 Task: Open a blank google sheet and write heading  Product price data  Add product name:-  ' TOMS Shoe, UGG  Shoe, Wolverine Shoe, Z-Coil Shoe, Adidas shoe, Gucci T-shirt, Louis Vuitton bag, Zara Shirt, H&M jeans, Chanel perfume. ' in December Last week sales are  5000 to 5050. product price in between:-  5000 to 10000. Save page auditingSalesByCustomer
Action: Mouse moved to (318, 197)
Screenshot: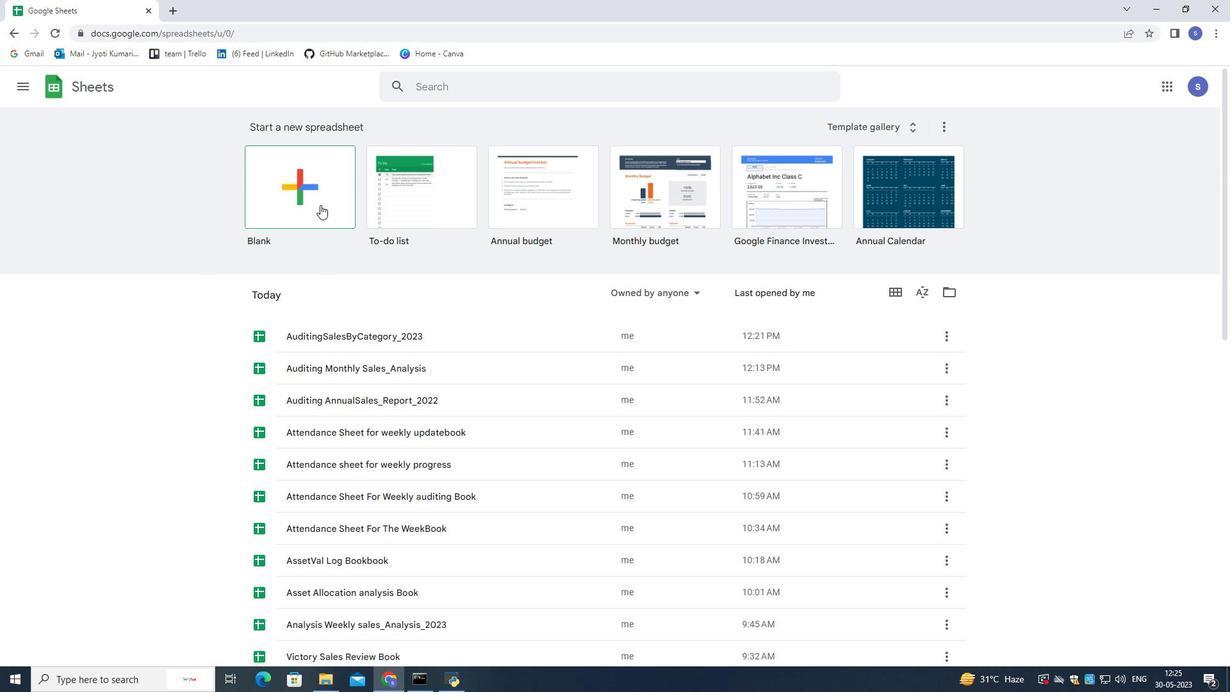 
Action: Mouse pressed left at (318, 197)
Screenshot: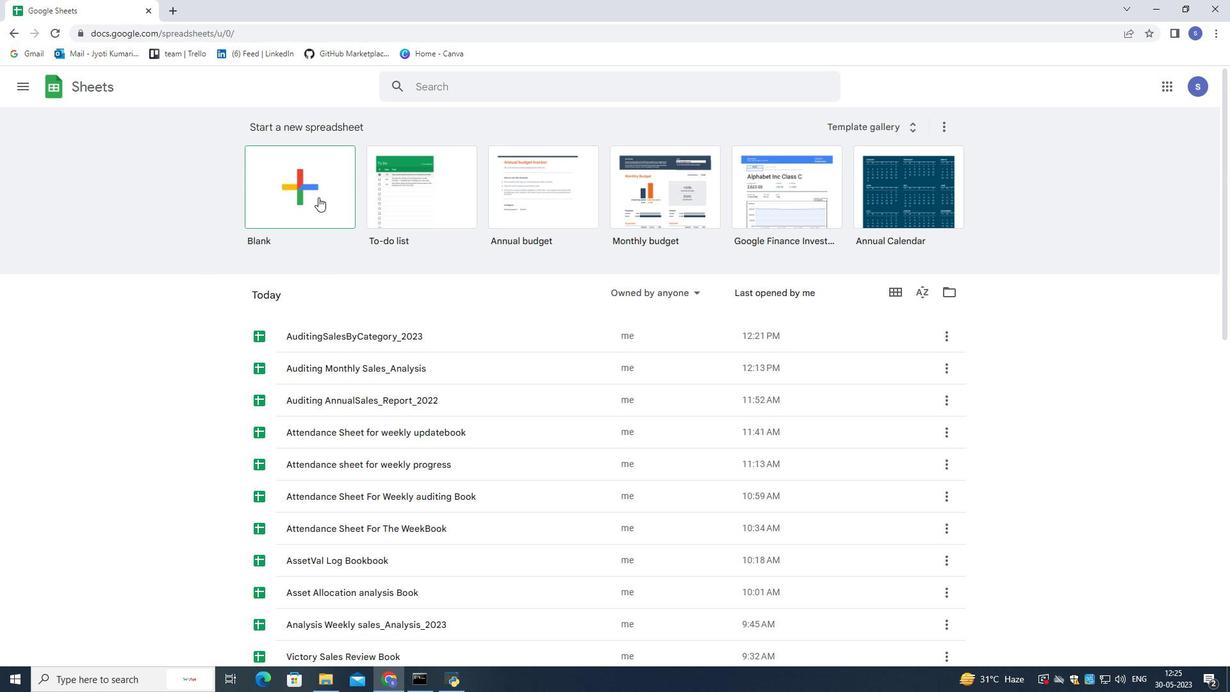 
Action: Mouse moved to (224, 280)
Screenshot: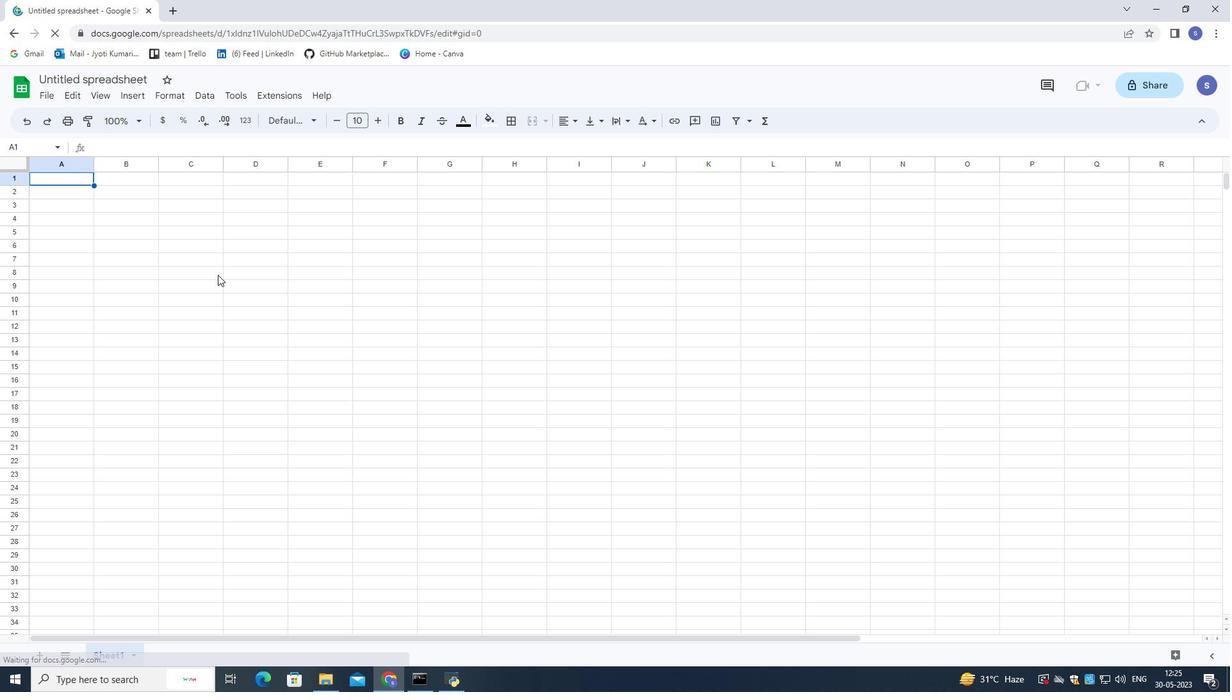 
Action: Key pressed <Key.shift>Product<Key.space><Key.shift>price<Key.space><Key.shift>data<Key.enter>
Screenshot: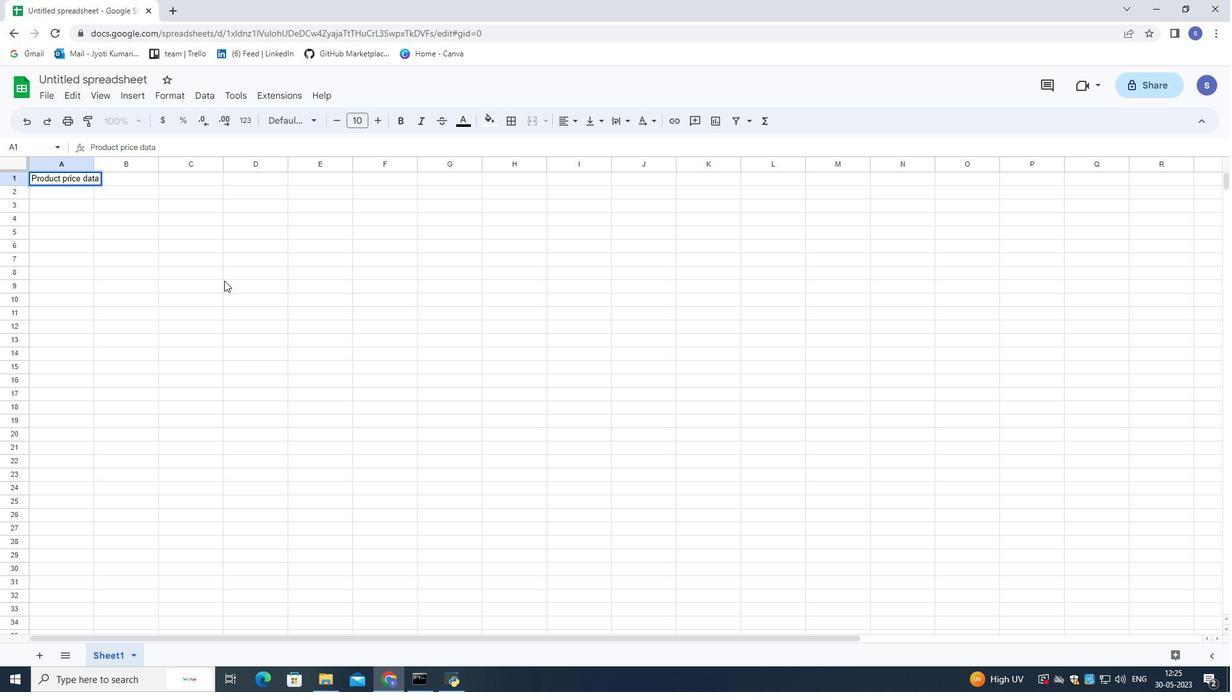 
Action: Mouse moved to (141, 224)
Screenshot: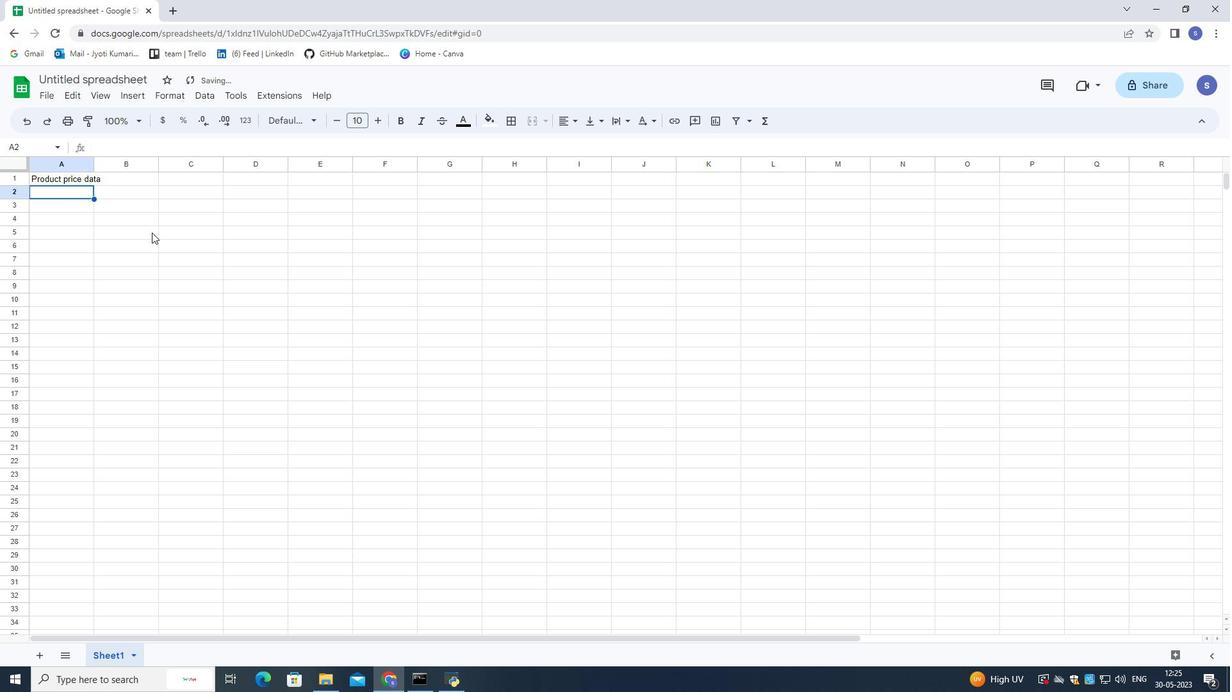 
Action: Key pressed <Key.shift><Key.shift>Name<Key.down>
Screenshot: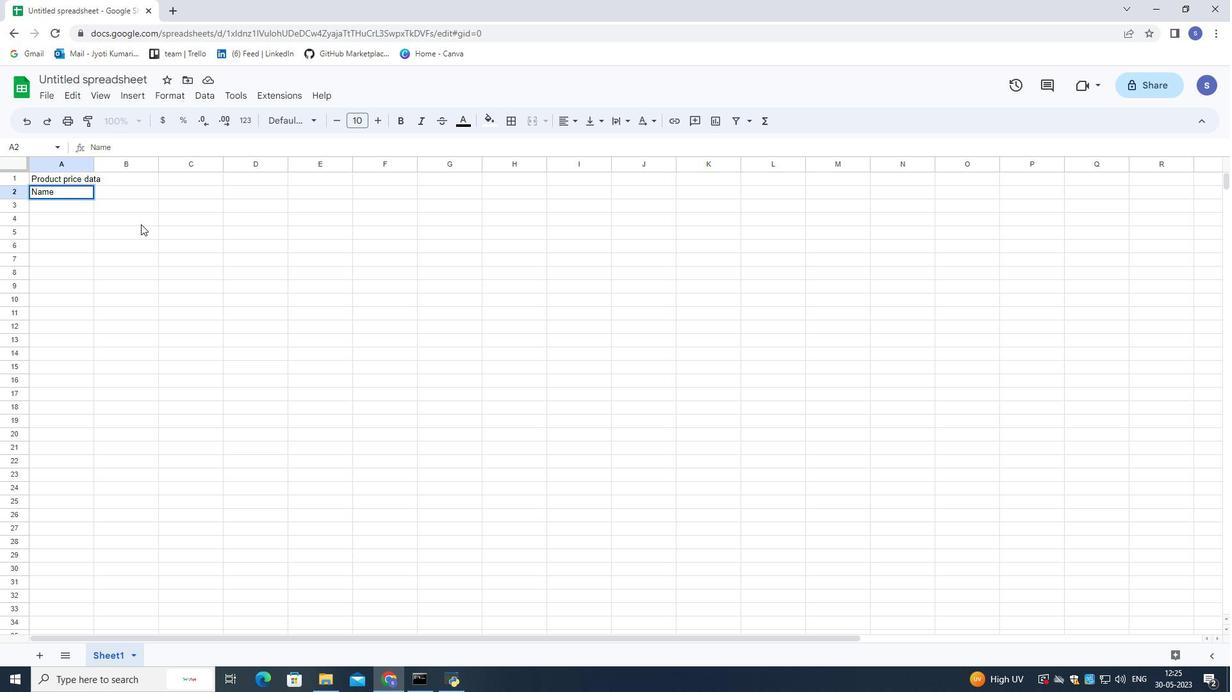 
Action: Mouse moved to (755, 215)
Screenshot: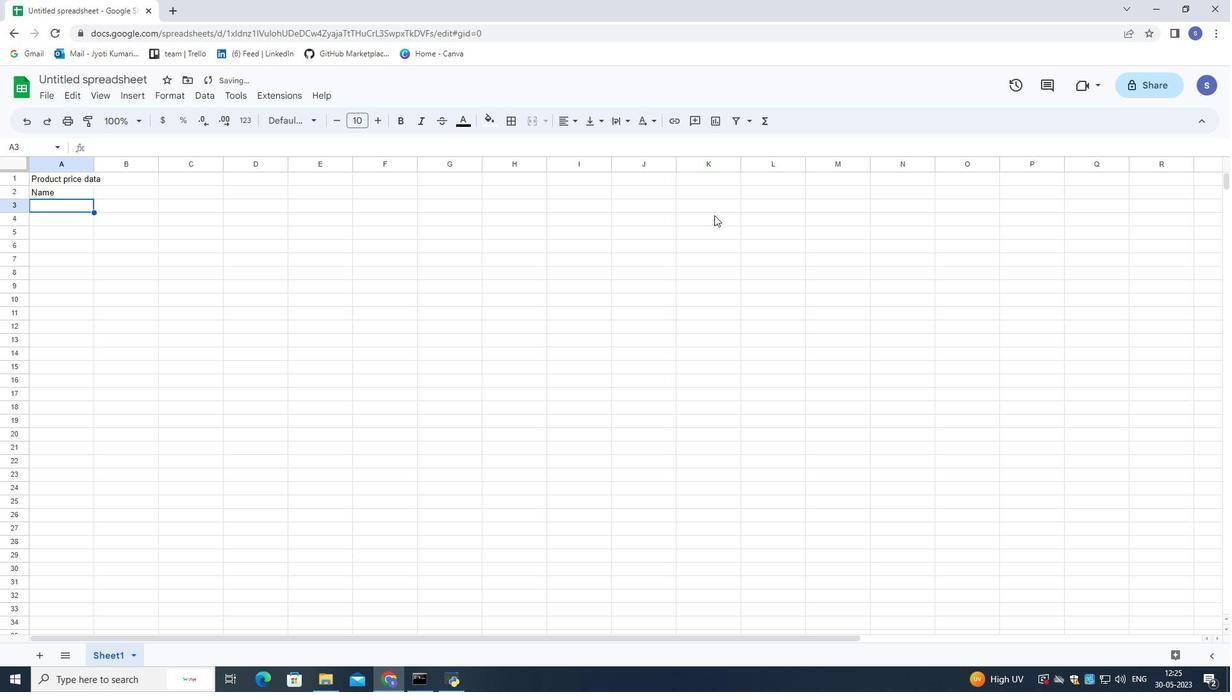 
Action: Key pressed <Key.shift>TOMS<Key.space><Key.shift>Shoe<Key.down><Key.shift><Key.shift><Key.shift><Key.shift><Key.shift><Key.shift><Key.shift><Key.shift>UGG<Key.space><Key.shift>Shoe<Key.down><Key.shift>Wolverine<Key.space><Key.shift>Shoe<Key.down><Key.shift><Key.shift><Key.shift><Key.shift><Key.shift><Key.shift>Z-coil<Key.space><Key.shift>Shoe<Key.down><Key.shift><Key.shift><Key.shift><Key.shift>adidas<Key.space><Key.shift>Shoe<Key.down><Key.shift>Gucci<Key.space><Key.shift>T-<Key.shift>Shirt<Key.down><Key.shift>Louis<Key.space><Key.shift>Vuitton<Key.space><Key.shift>Bag<Key.down><Key.shift>Zara<Key.space><Key.shift>Shirt<Key.down><Key.shift>H&&<Key.backspace><Key.shift><Key.shift>M<Key.space>jeans<Key.down><Key.shift>Chanel<Key.space>
Screenshot: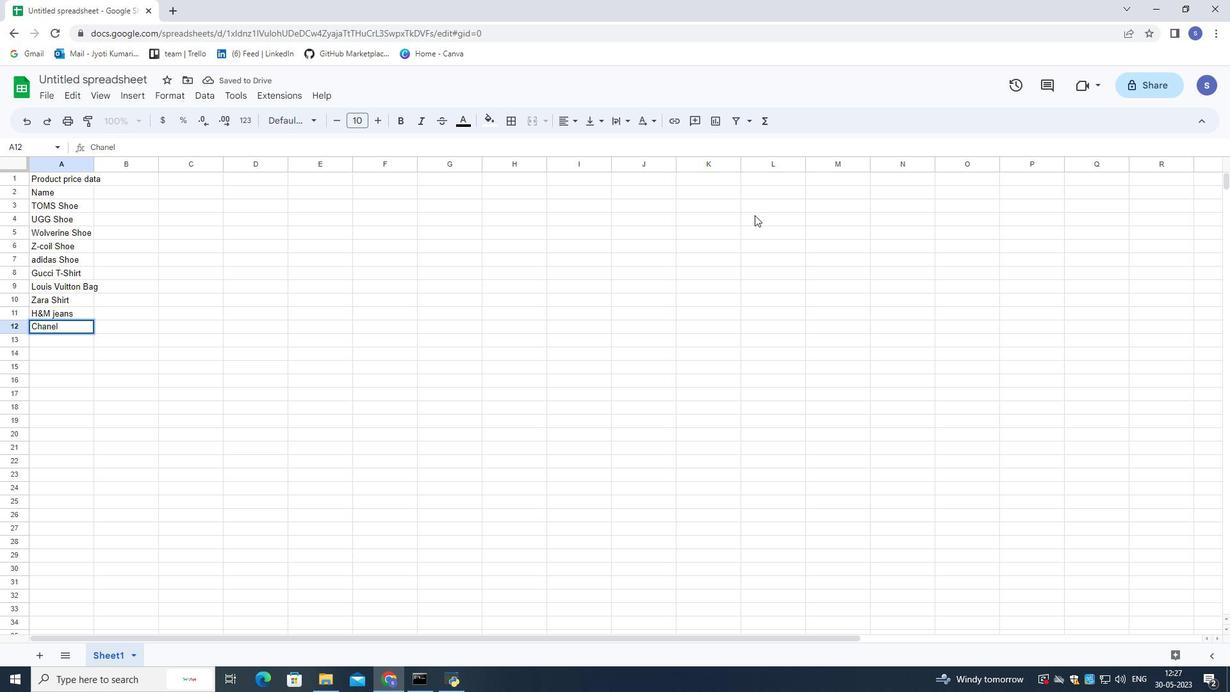 
Action: Mouse moved to (103, 321)
Screenshot: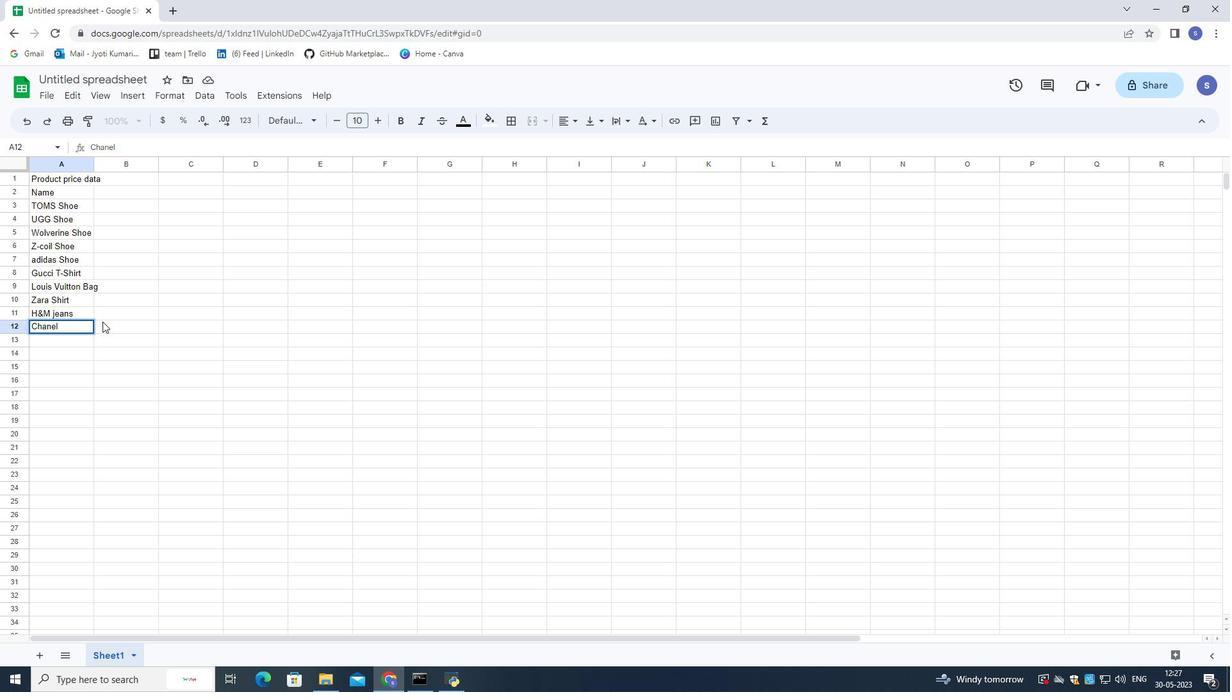 
Action: Key pressed <Key.shift>Perfume
Screenshot: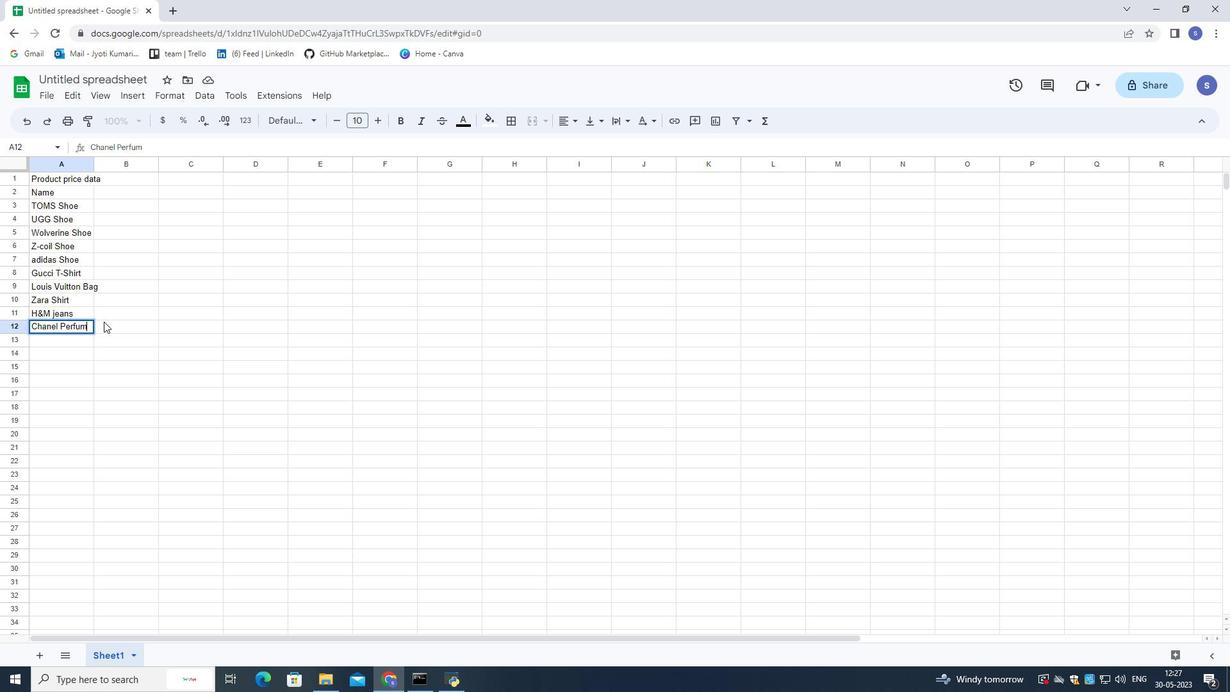 
Action: Mouse moved to (131, 194)
Screenshot: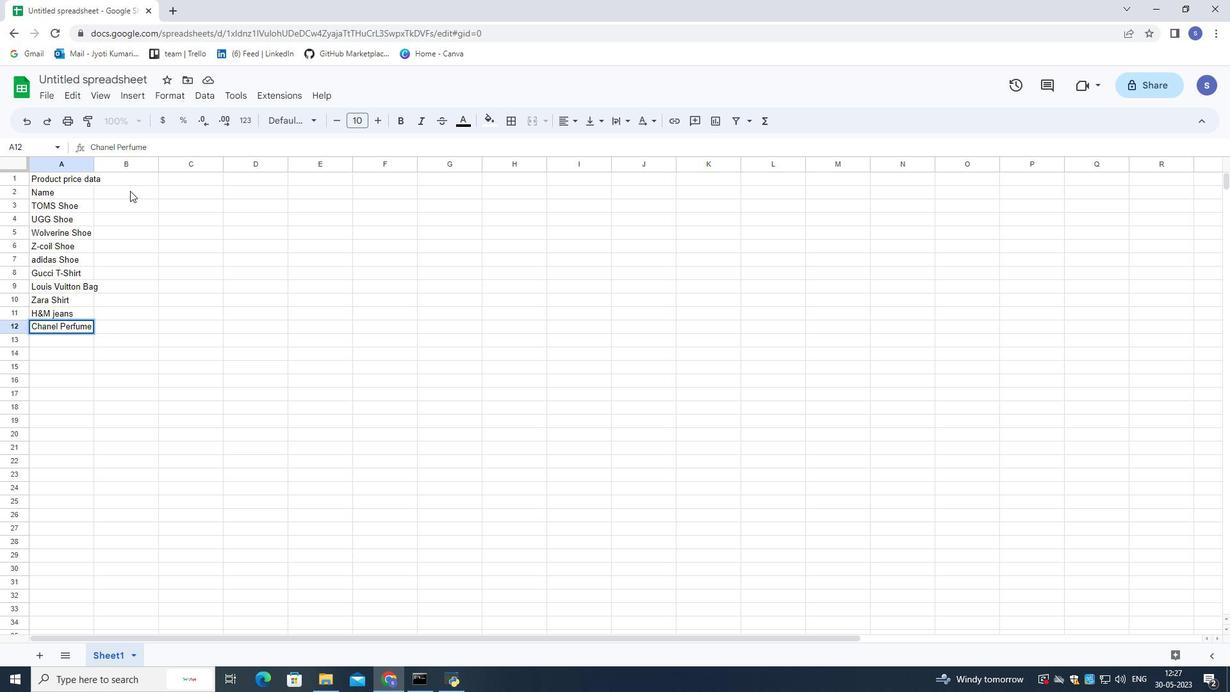
Action: Mouse pressed left at (131, 194)
Screenshot: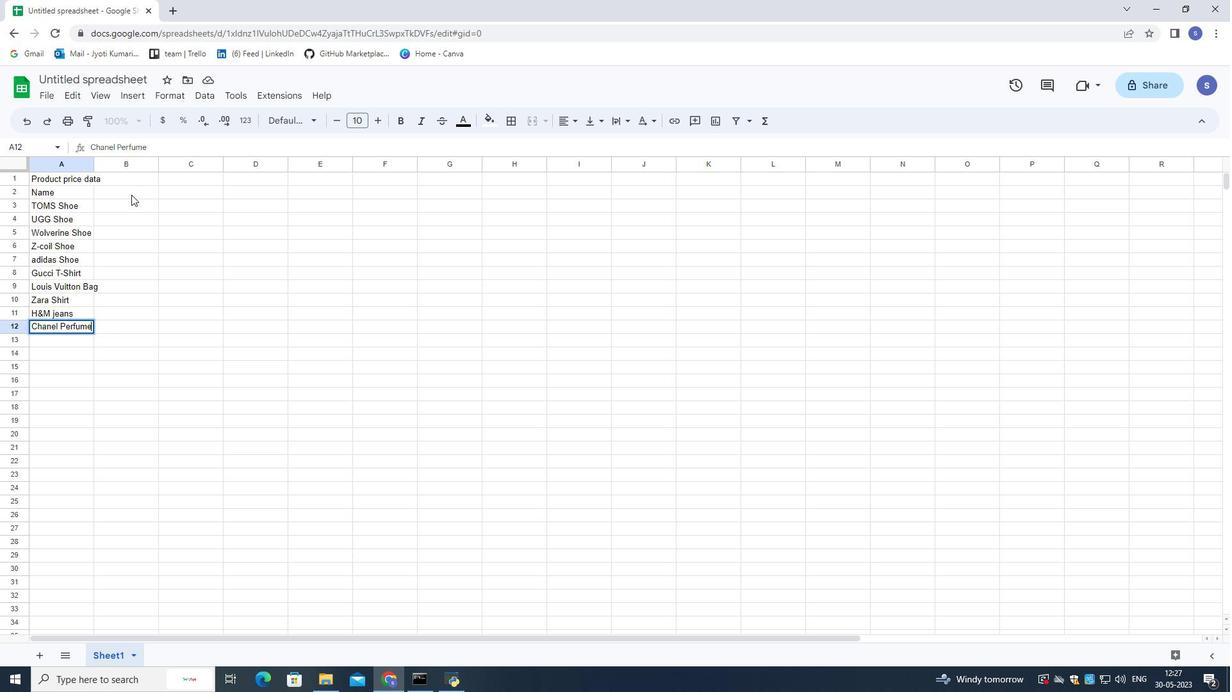 
Action: Mouse moved to (146, 193)
Screenshot: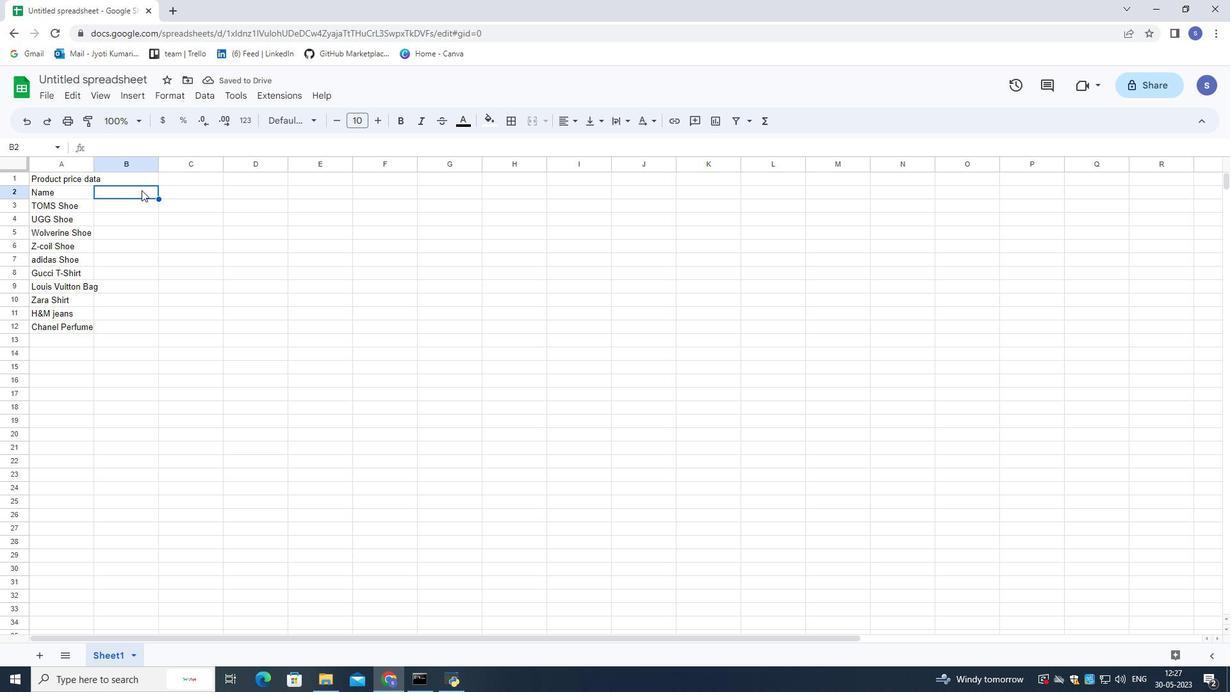 
Action: Key pressed <Key.shift><Key.shift><Key.shift><Key.shift><Key.shift><Key.shift><Key.shift><Key.shift><Key.shift><Key.shift><Key.shift><Key.shift><Key.shift><Key.shift><Key.shift><Key.shift><Key.shift><Key.shift><Key.shift><Key.shift><Key.shift><Key.shift><Key.shift><Key.shift><Key.shift><Key.shift>December<Key.space><Key.shift>Last<Key.space><Key.shift>Week<Key.space><Key.shift>Sales
Screenshot: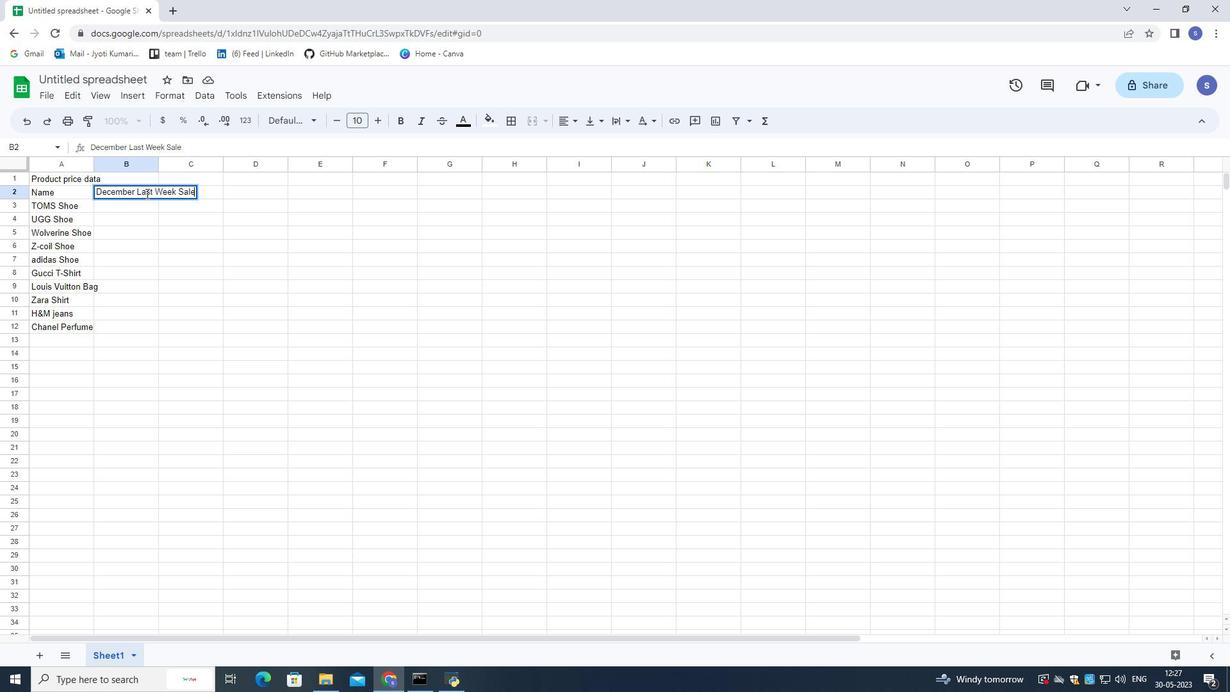 
Action: Mouse moved to (158, 163)
Screenshot: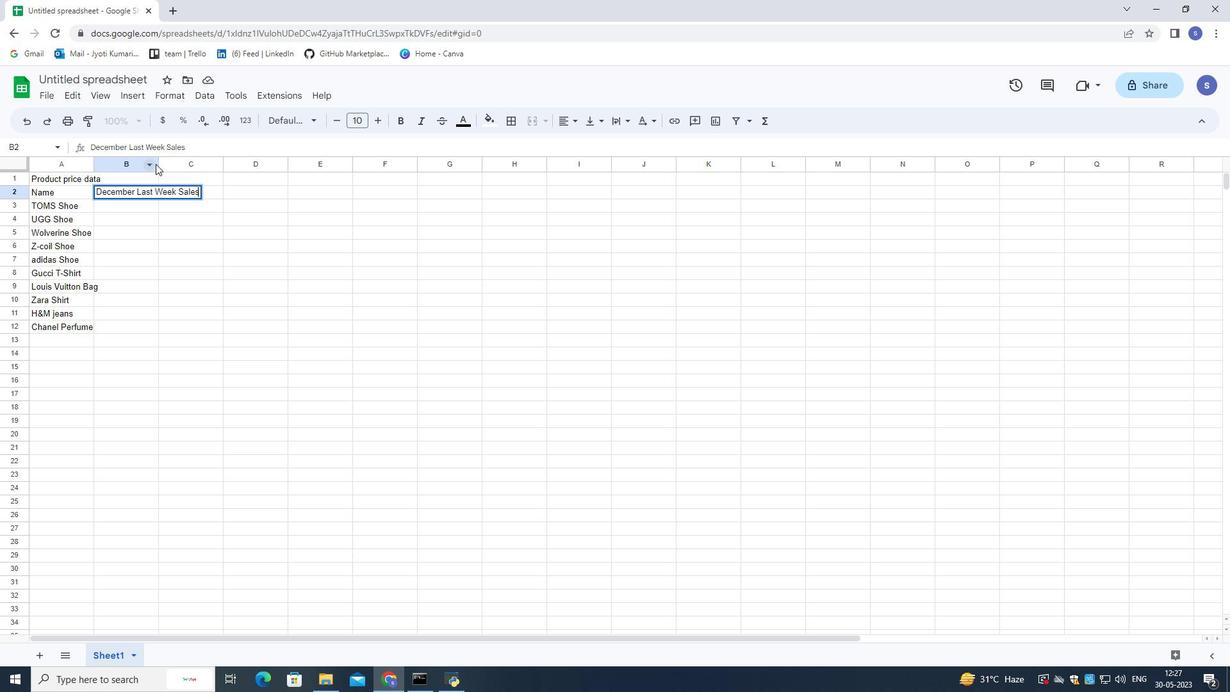 
Action: Mouse pressed left at (158, 163)
Screenshot: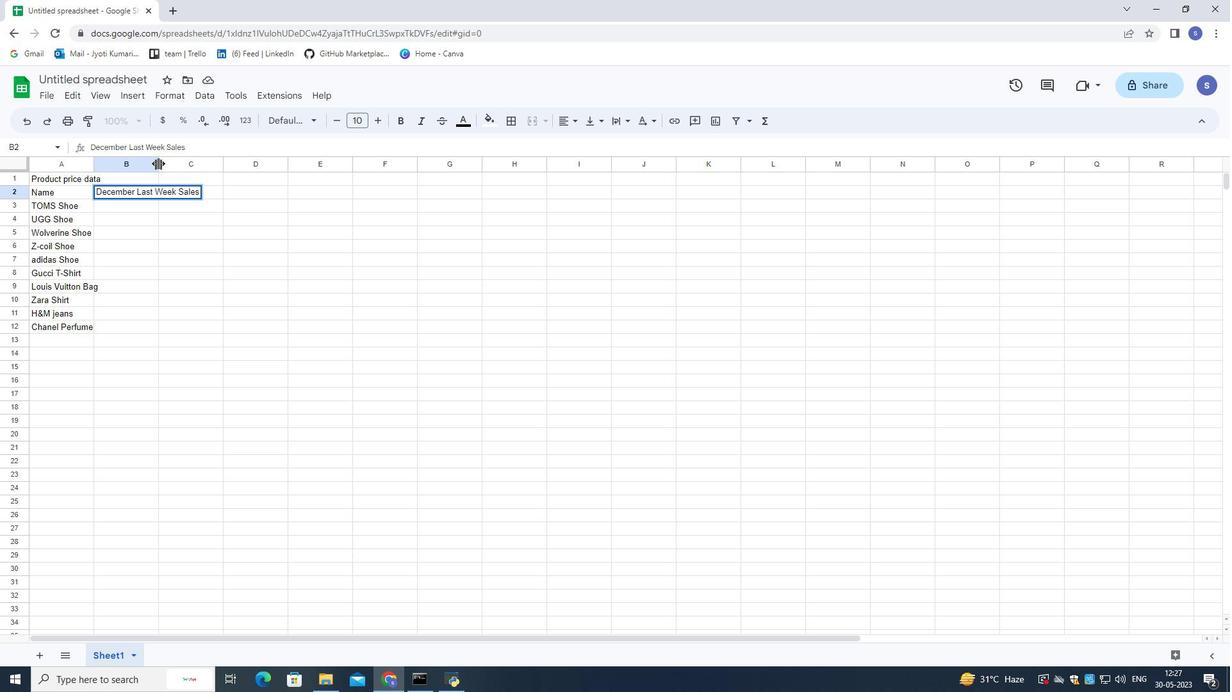 
Action: Mouse moved to (155, 205)
Screenshot: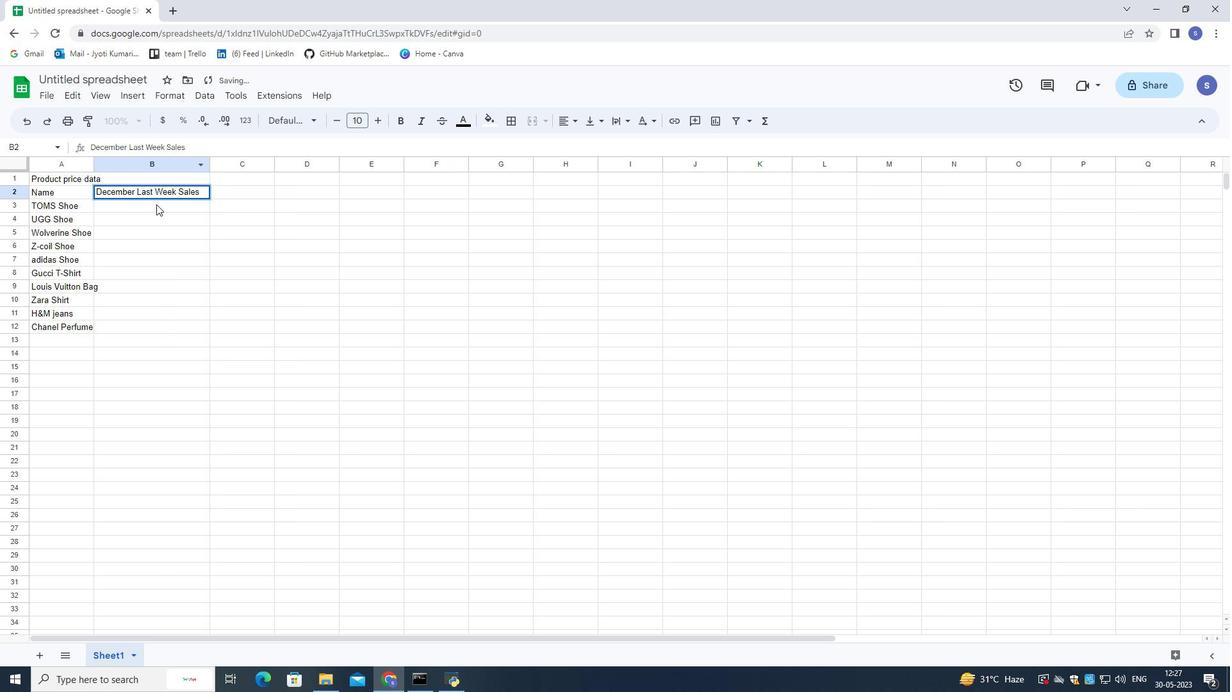 
Action: Mouse pressed left at (155, 205)
Screenshot: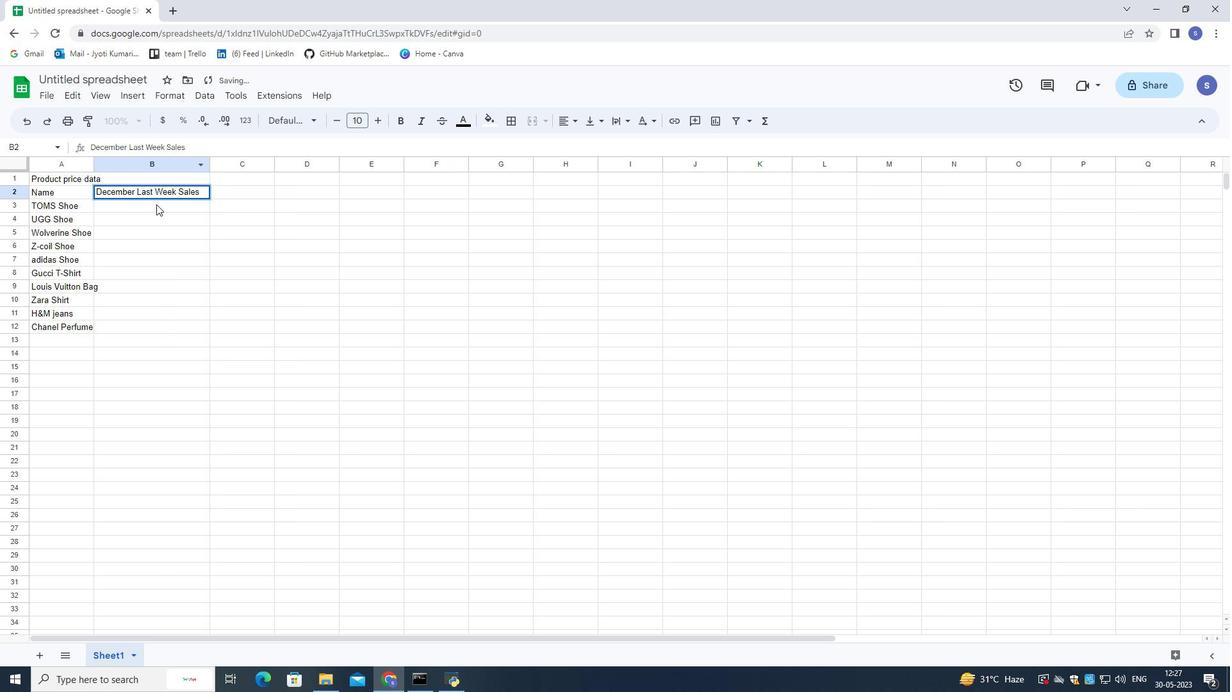 
Action: Mouse moved to (51, 164)
Screenshot: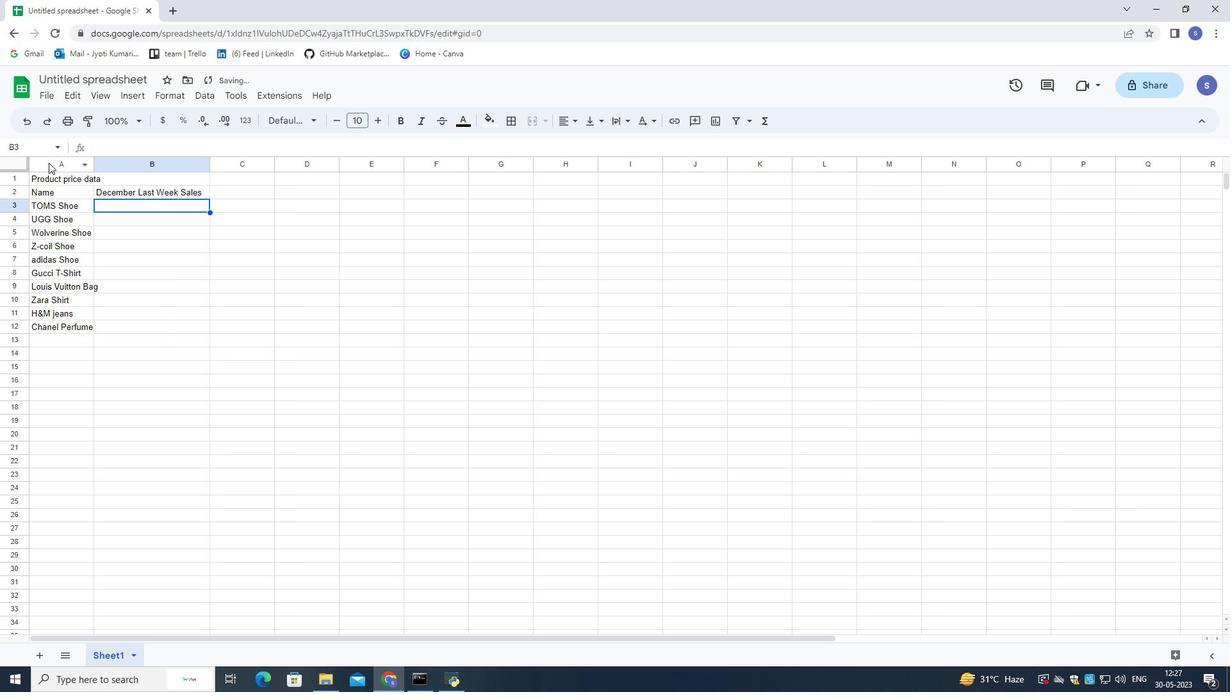 
Action: Mouse pressed left at (51, 164)
Screenshot: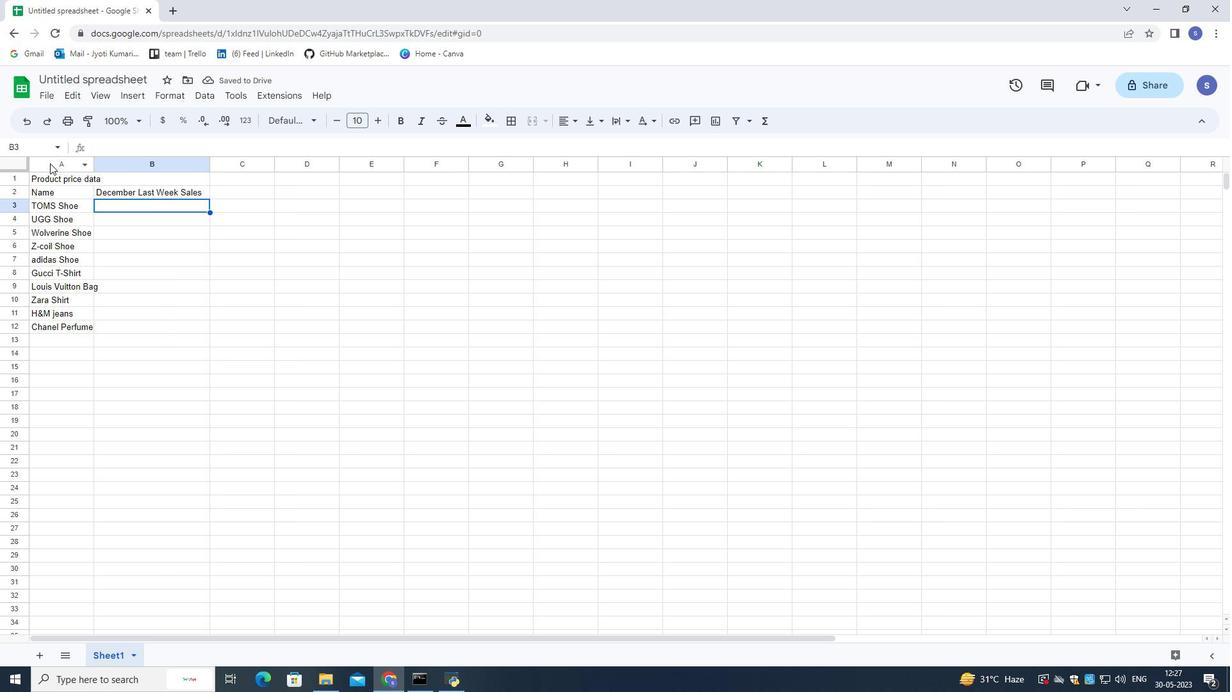 
Action: Mouse moved to (91, 161)
Screenshot: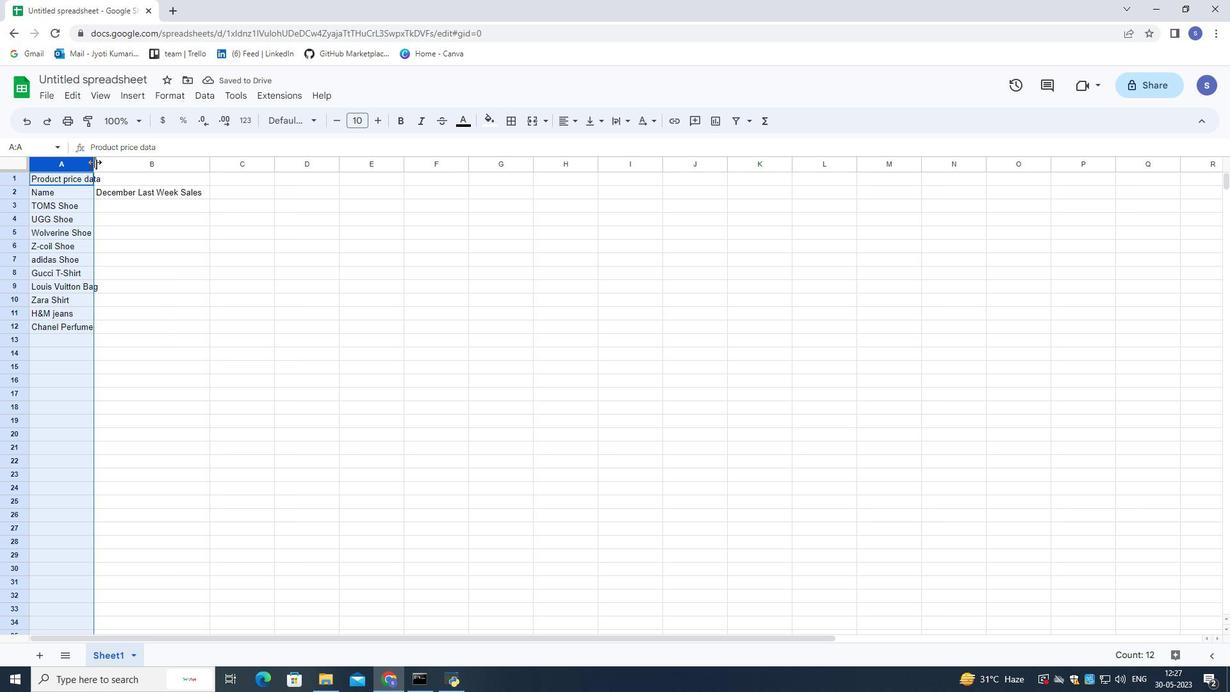 
Action: Mouse pressed left at (91, 161)
Screenshot: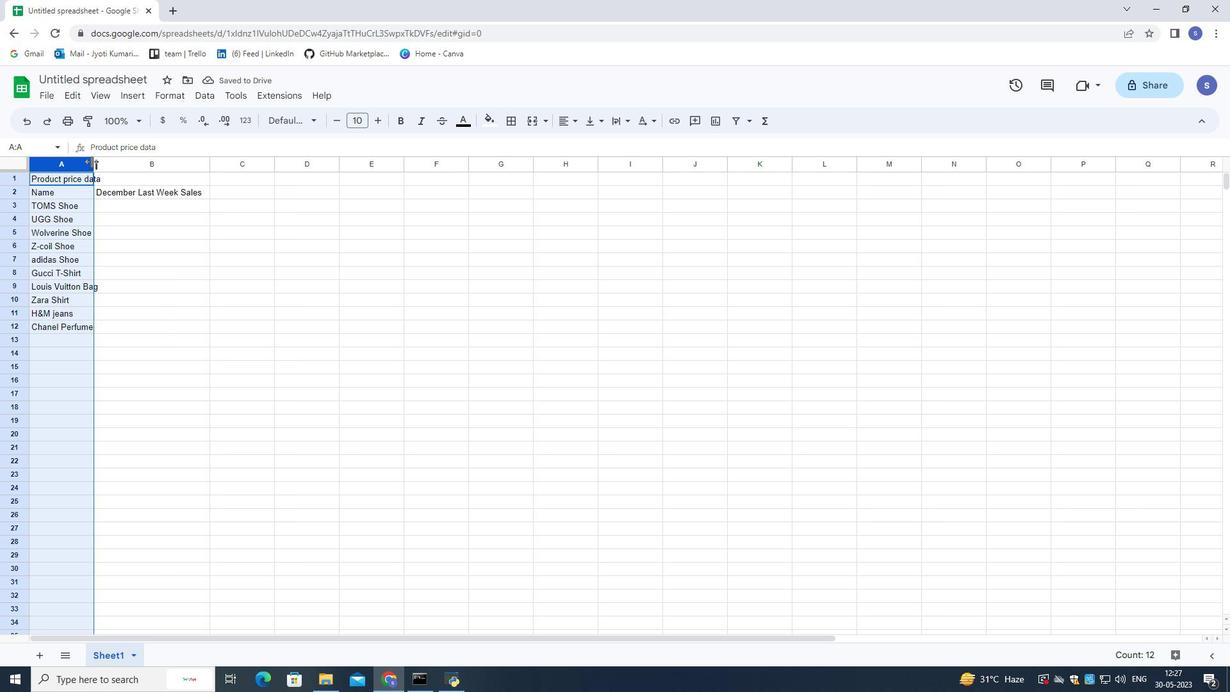 
Action: Mouse moved to (151, 201)
Screenshot: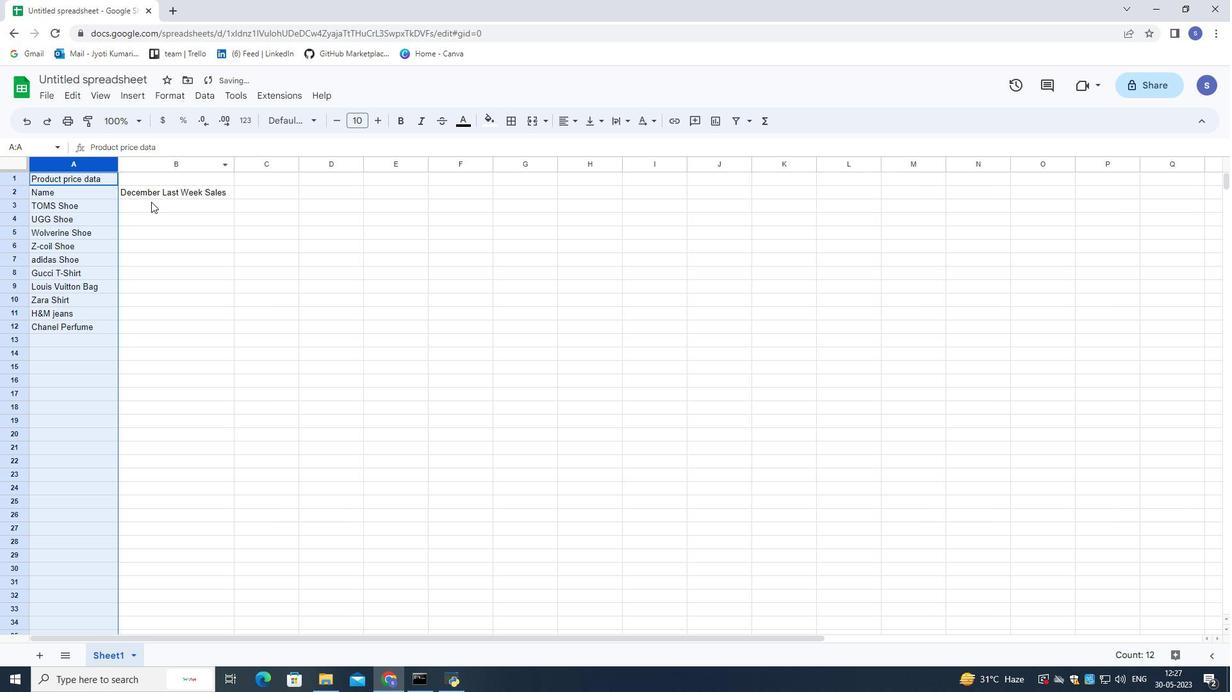 
Action: Mouse pressed left at (151, 201)
Screenshot: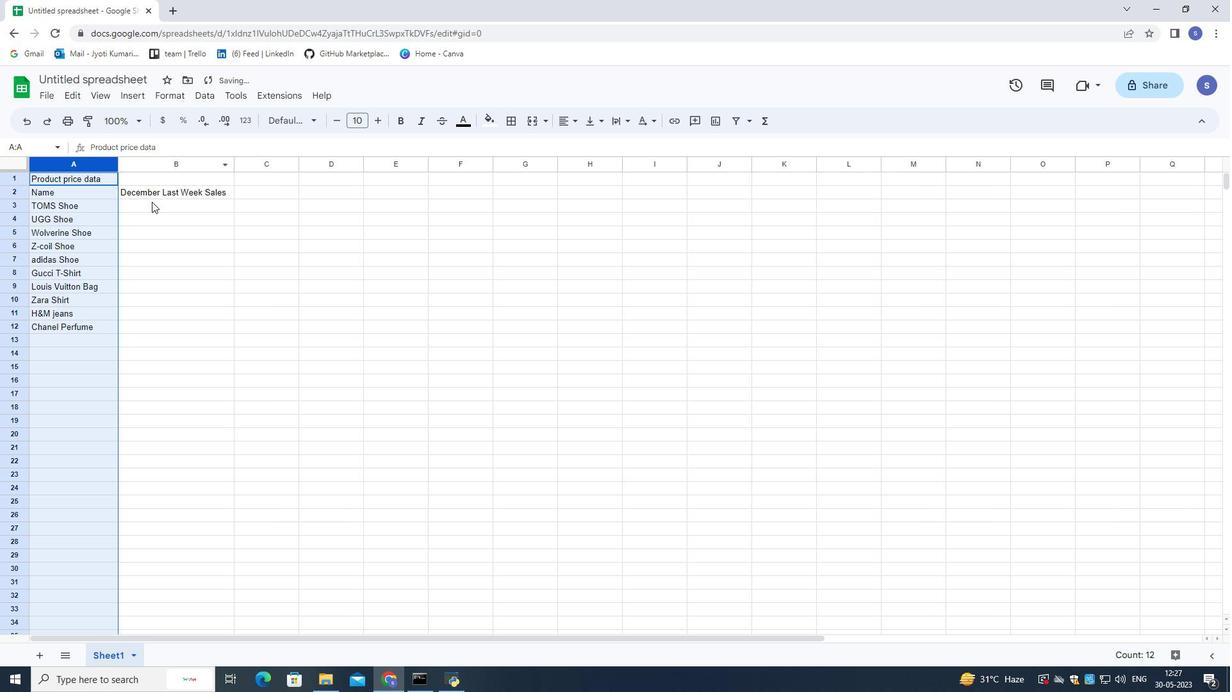 
Action: Mouse moved to (668, 364)
Screenshot: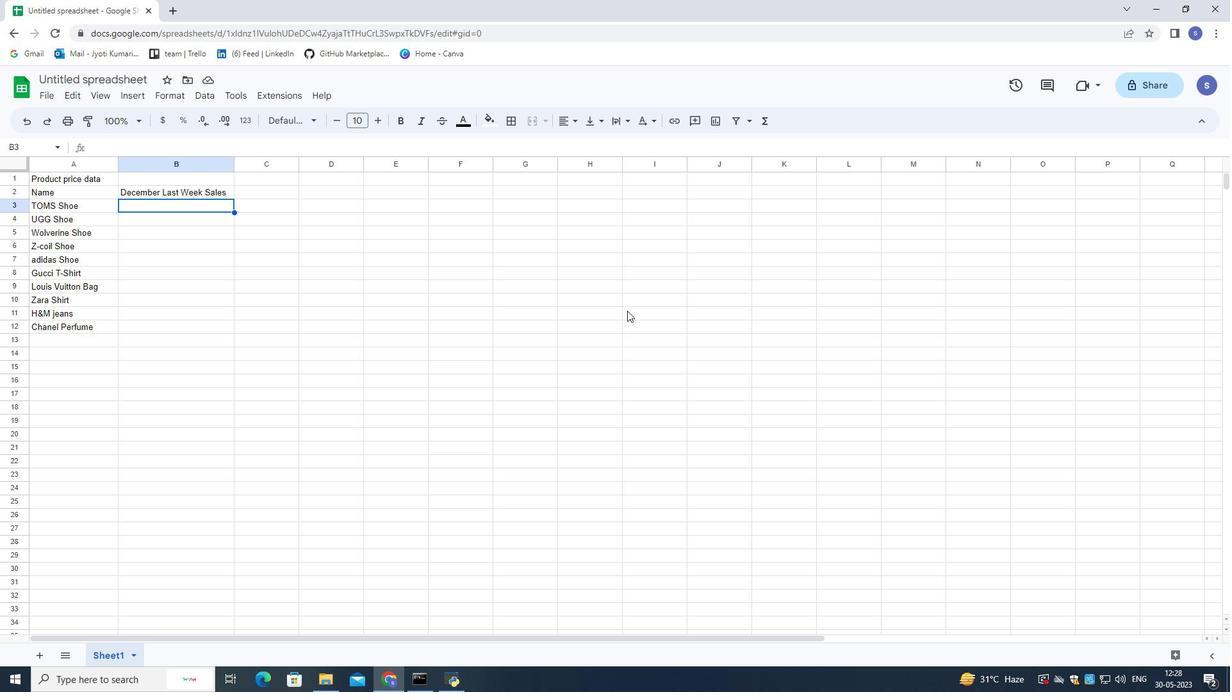 
Action: Key pressed 5000<Key.down>5010<Key.down>5020<Key.down>5030<Key.down>5040<Key.down>5050<Key.down>5012<Key.down>5026<Key.down>2<Key.backspace>5049<Key.down>5038<Key.down>
Screenshot: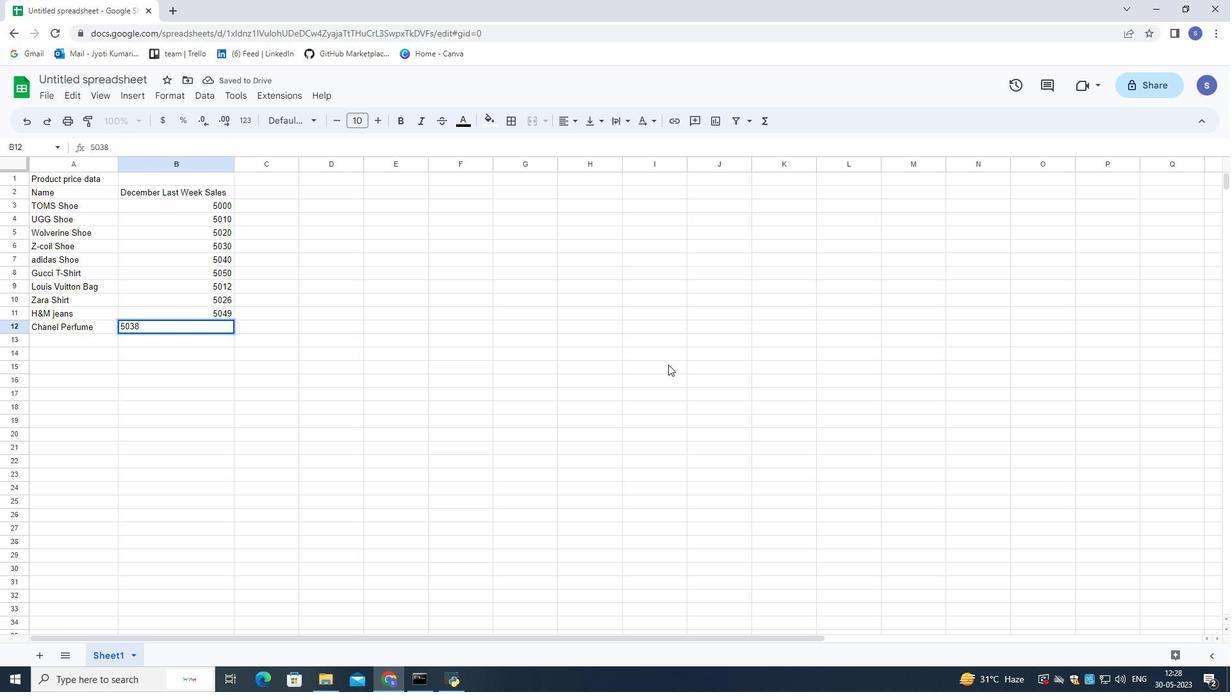 
Action: Mouse moved to (267, 189)
Screenshot: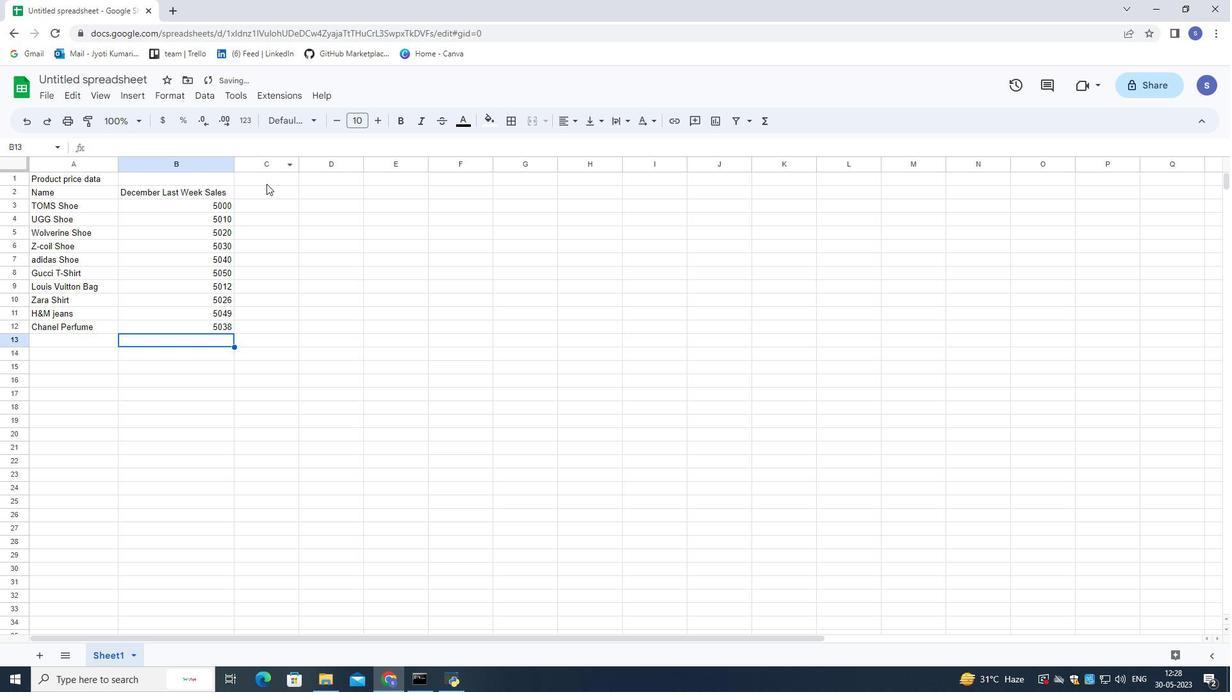 
Action: Mouse pressed left at (267, 189)
Screenshot: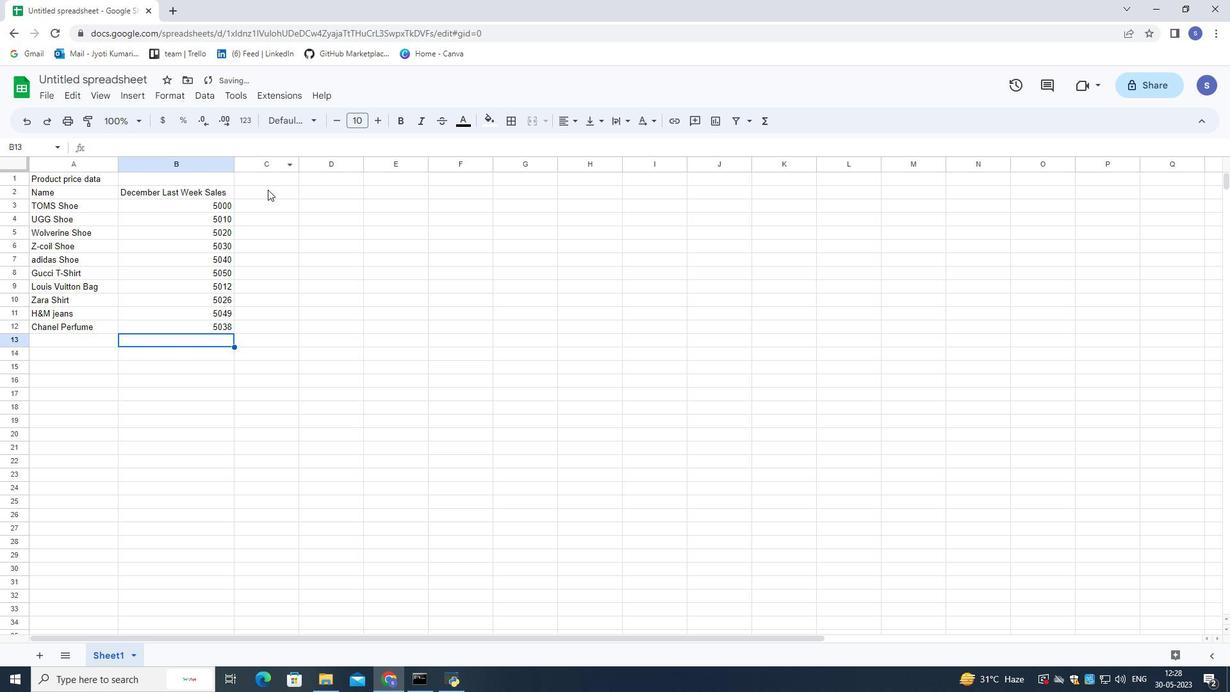 
Action: Mouse moved to (289, 192)
Screenshot: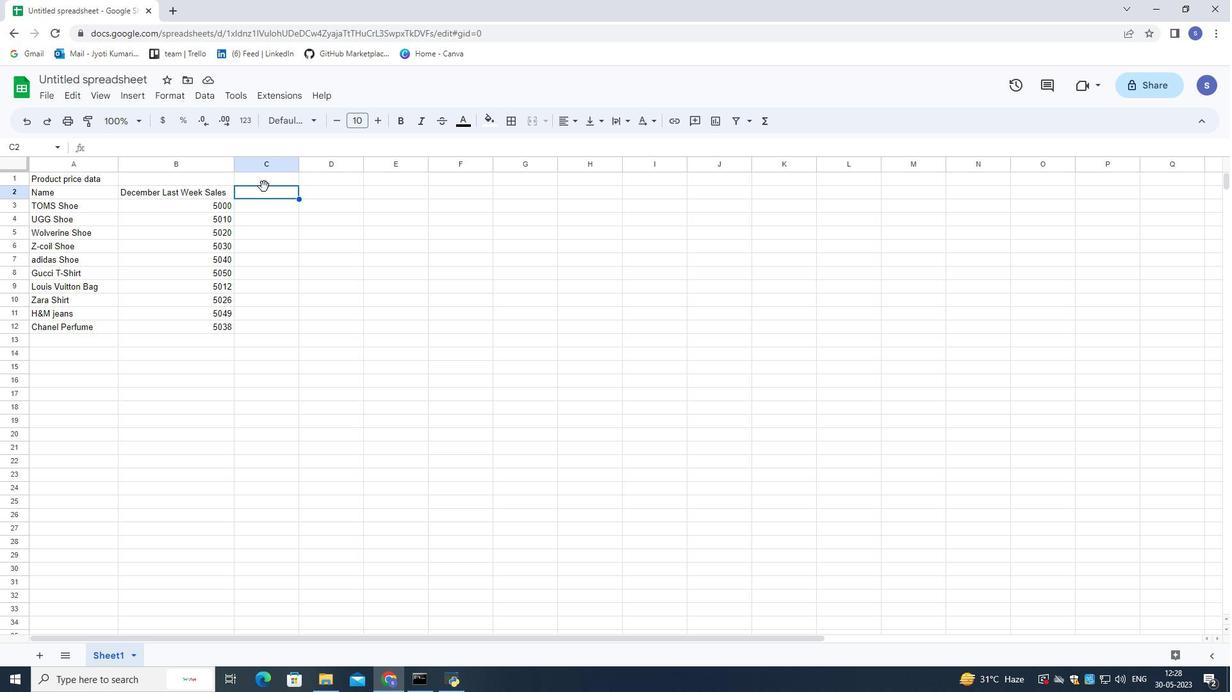 
Action: Key pressed <Key.shift>Product<Key.space><Key.shift>Price
Screenshot: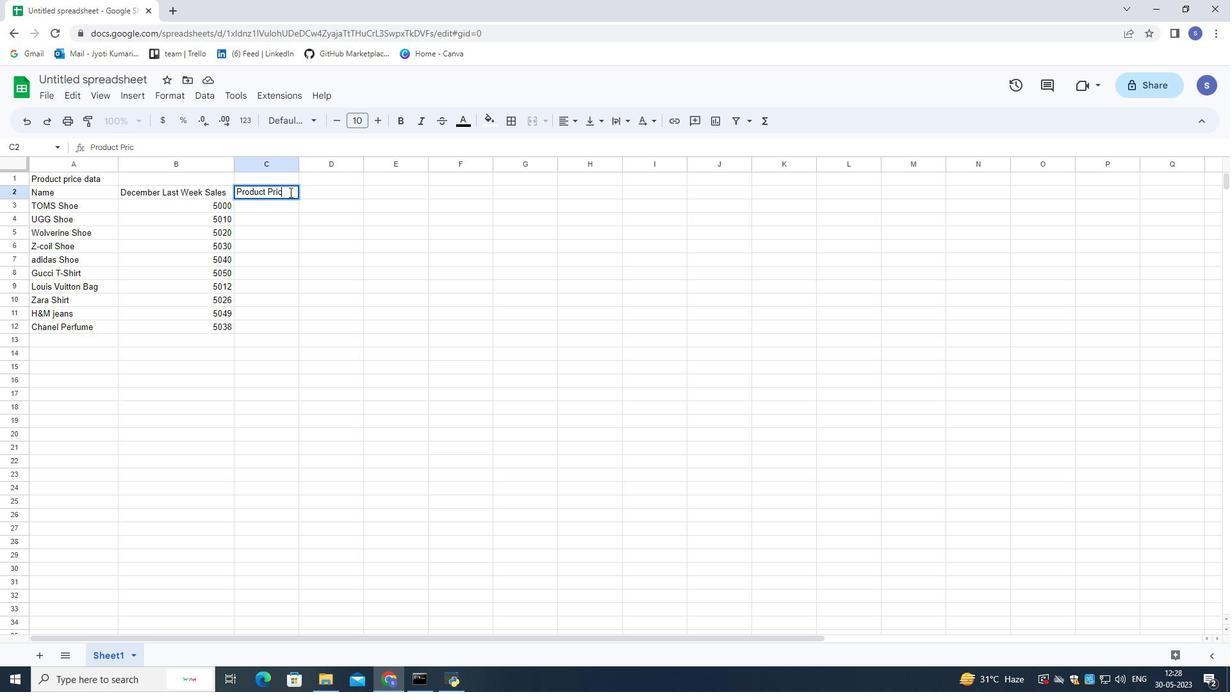 
Action: Mouse moved to (280, 209)
Screenshot: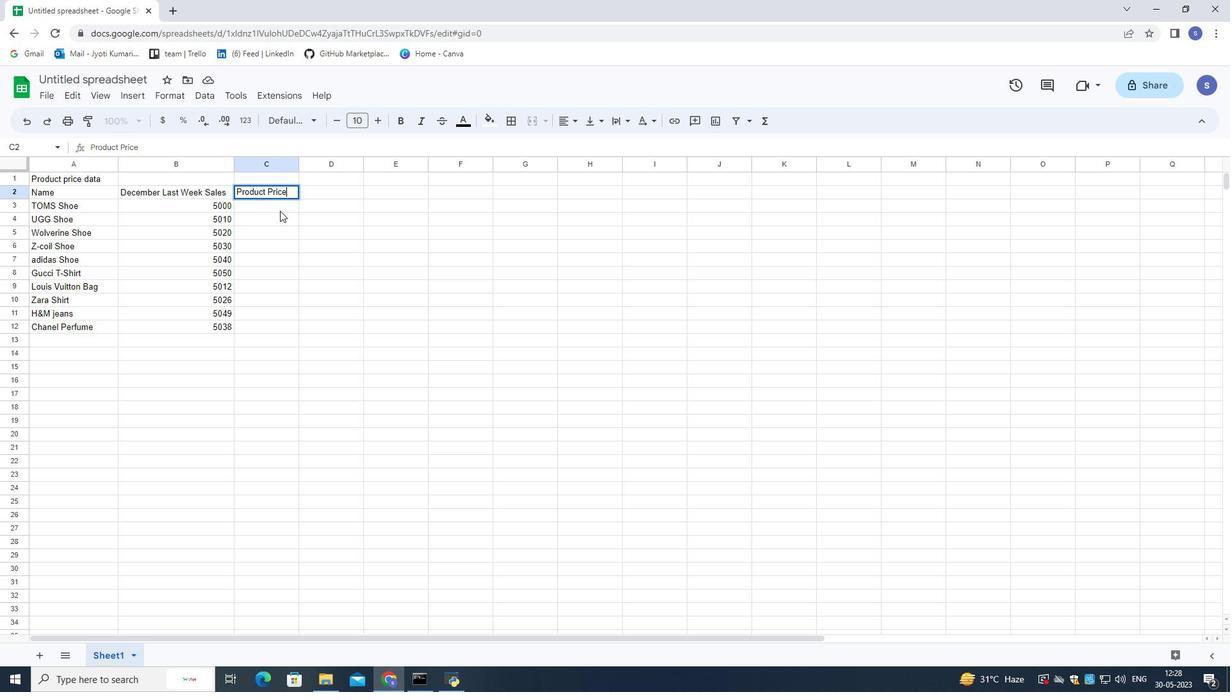 
Action: Mouse pressed left at (280, 209)
Screenshot: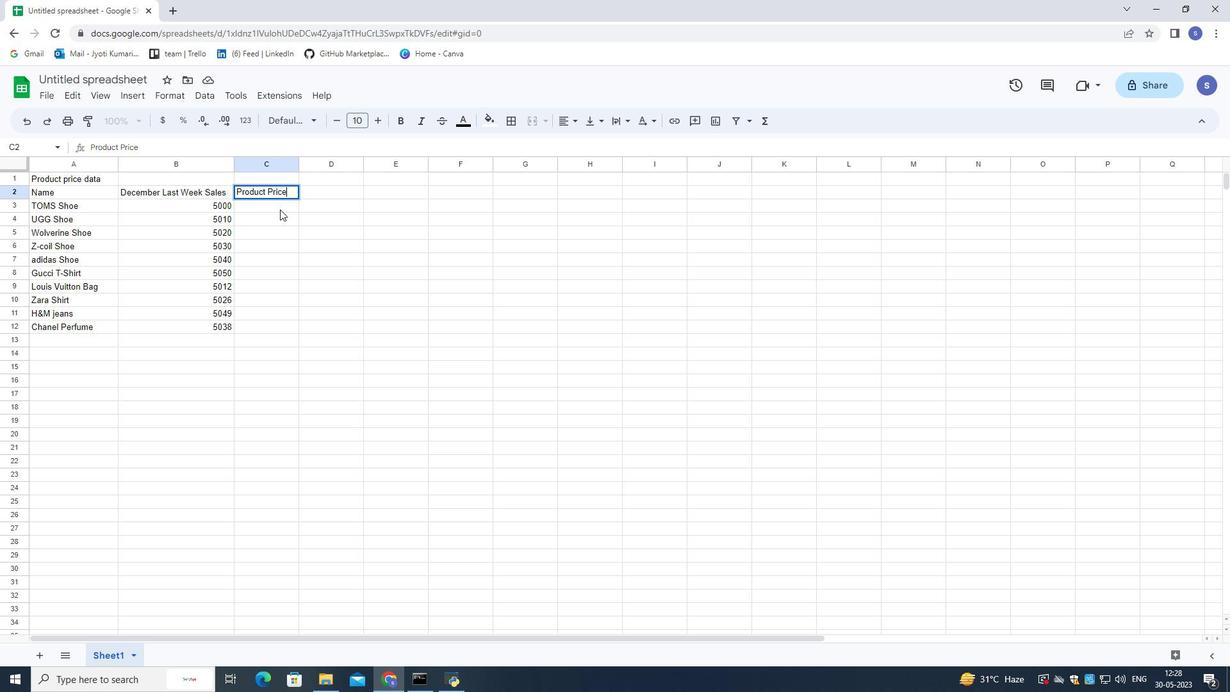 
Action: Mouse moved to (883, 240)
Screenshot: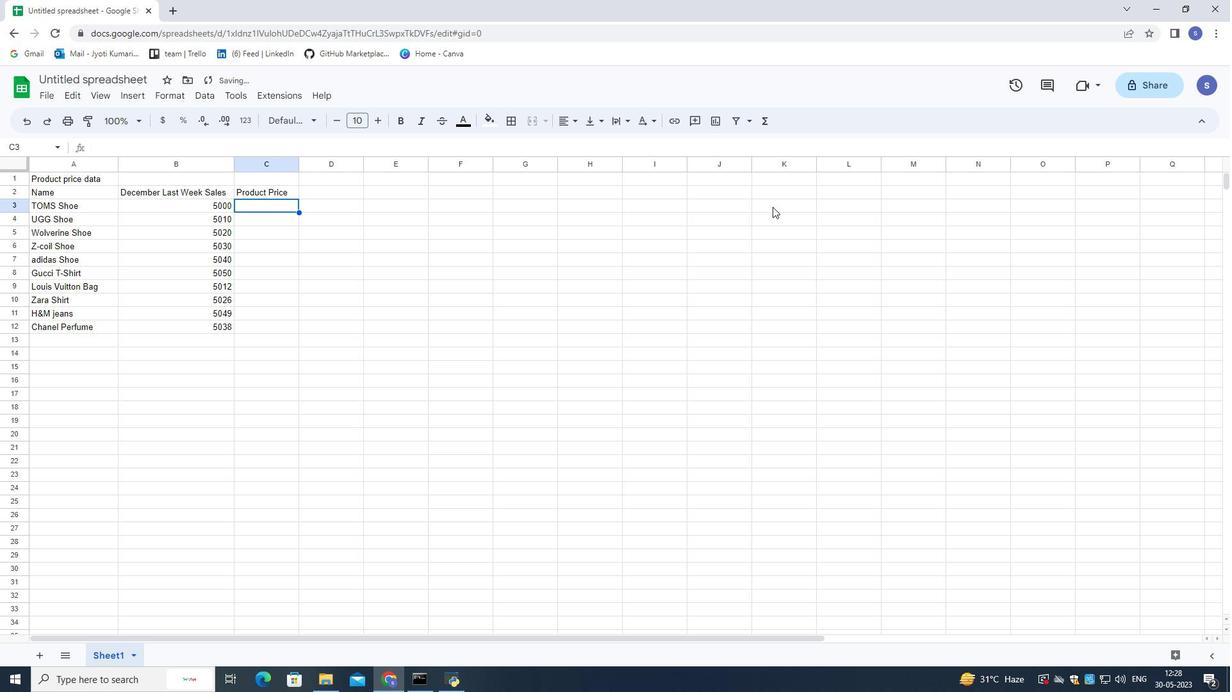 
Action: Key pressed 5
Screenshot: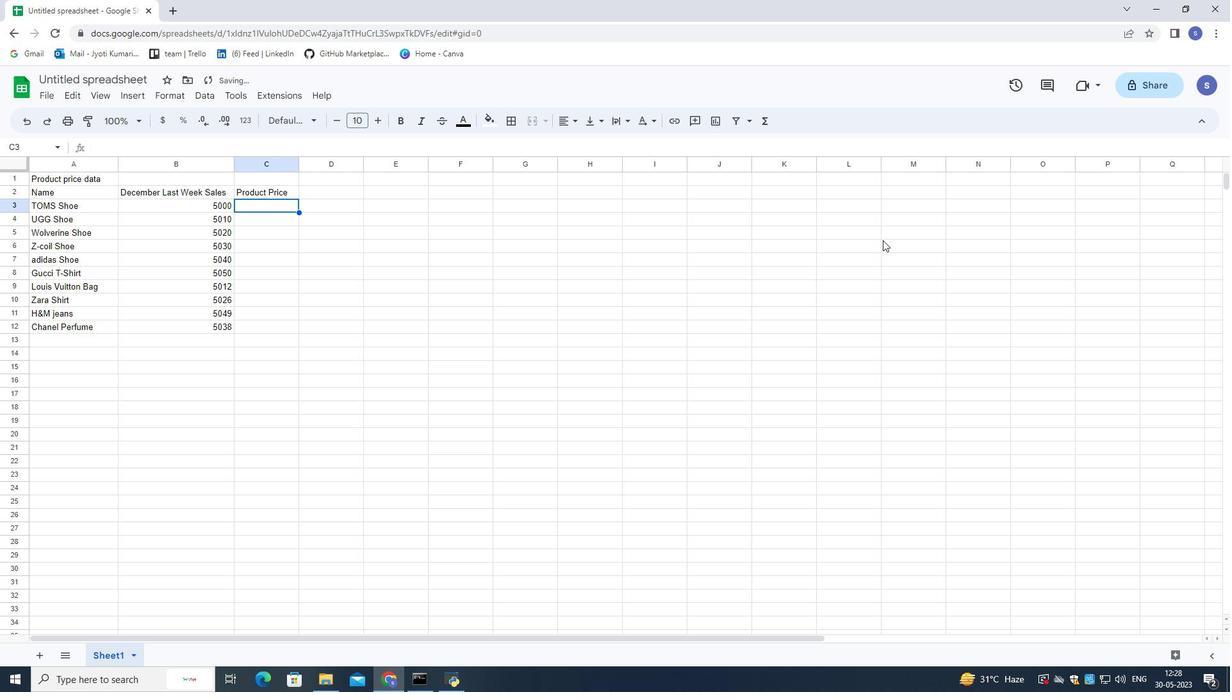 
Action: Mouse moved to (884, 241)
Screenshot: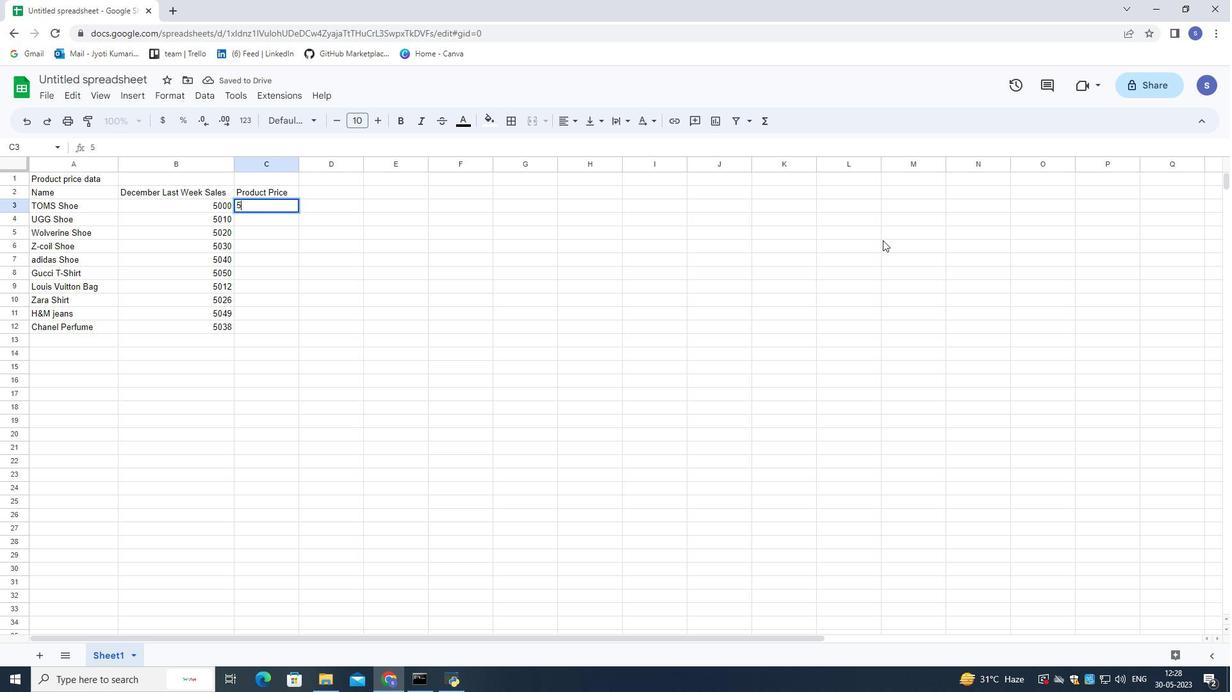 
Action: Key pressed 500<Key.down>6000<Key.down>8000<Key.down>4965<Key.down>7985<Key.down>6598<Key.down>9466<Key.down>9554<Key.down>8554<Key.down>3<Key.backspace>7566<Key.down>
Screenshot: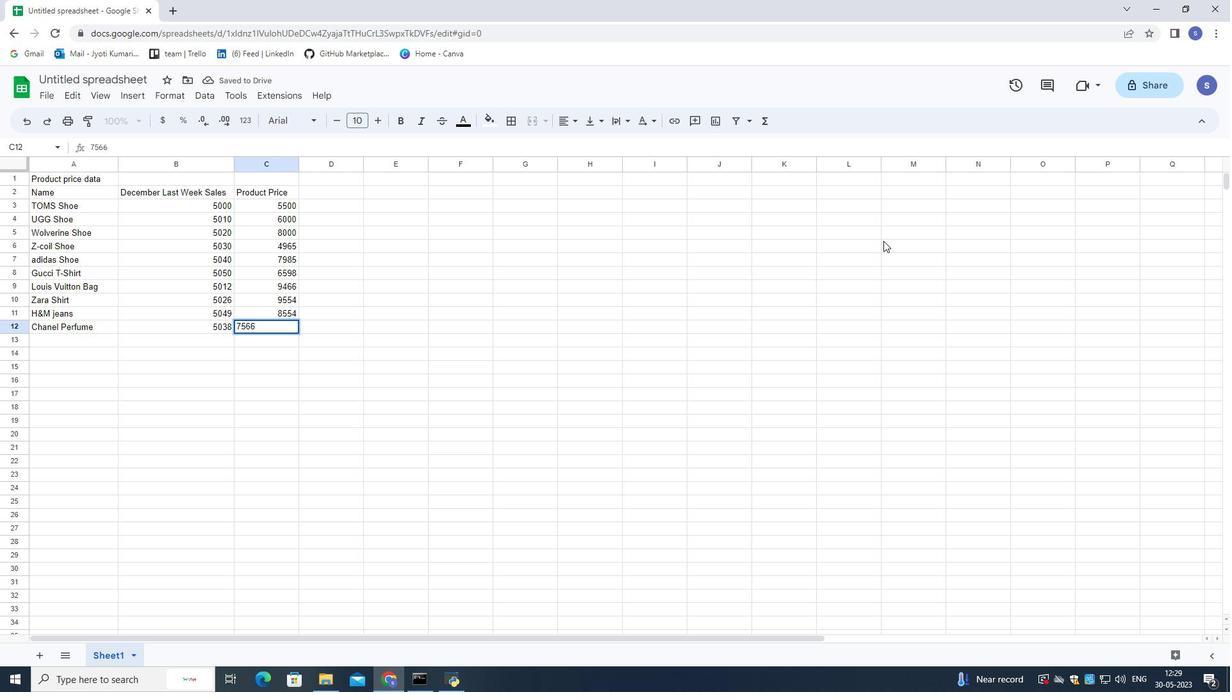 
Action: Mouse moved to (128, 79)
Screenshot: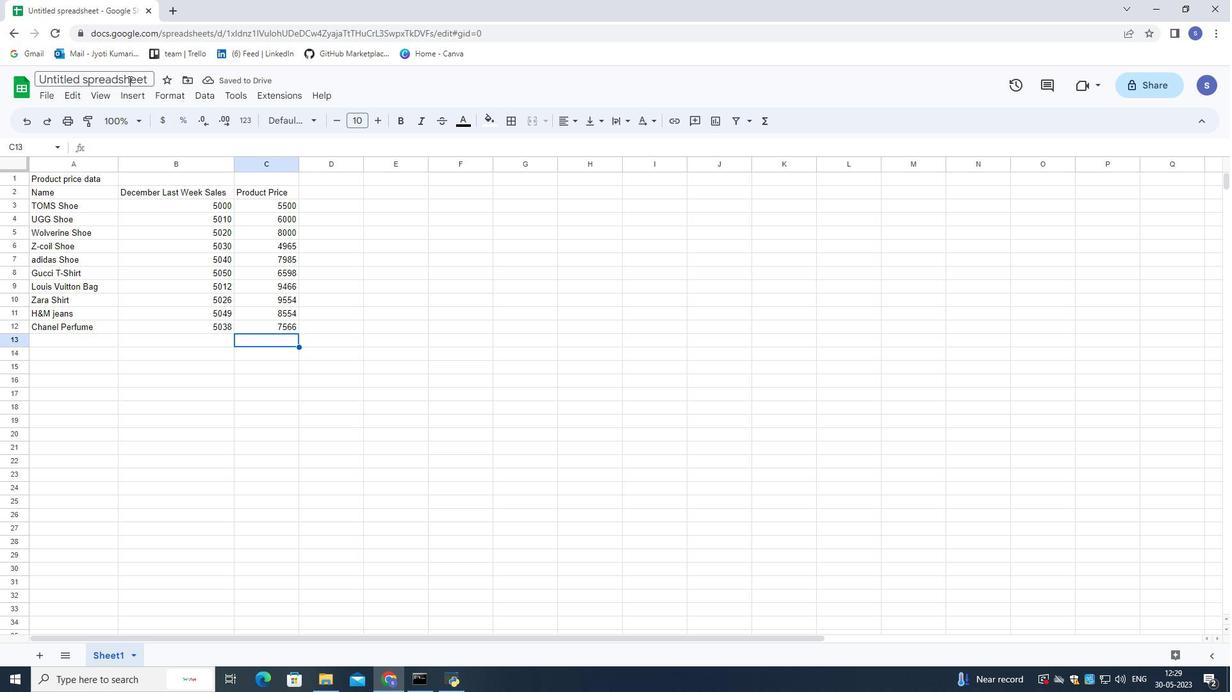 
Action: Mouse pressed left at (128, 79)
Screenshot: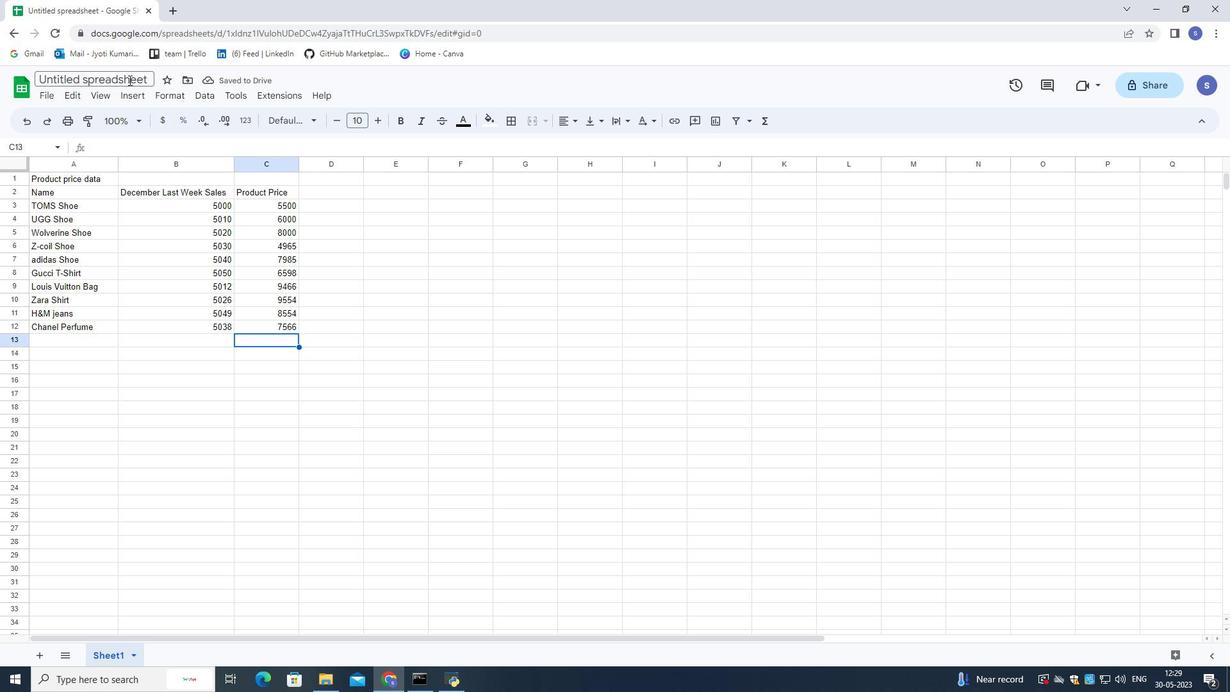 
Action: Mouse pressed left at (128, 79)
Screenshot: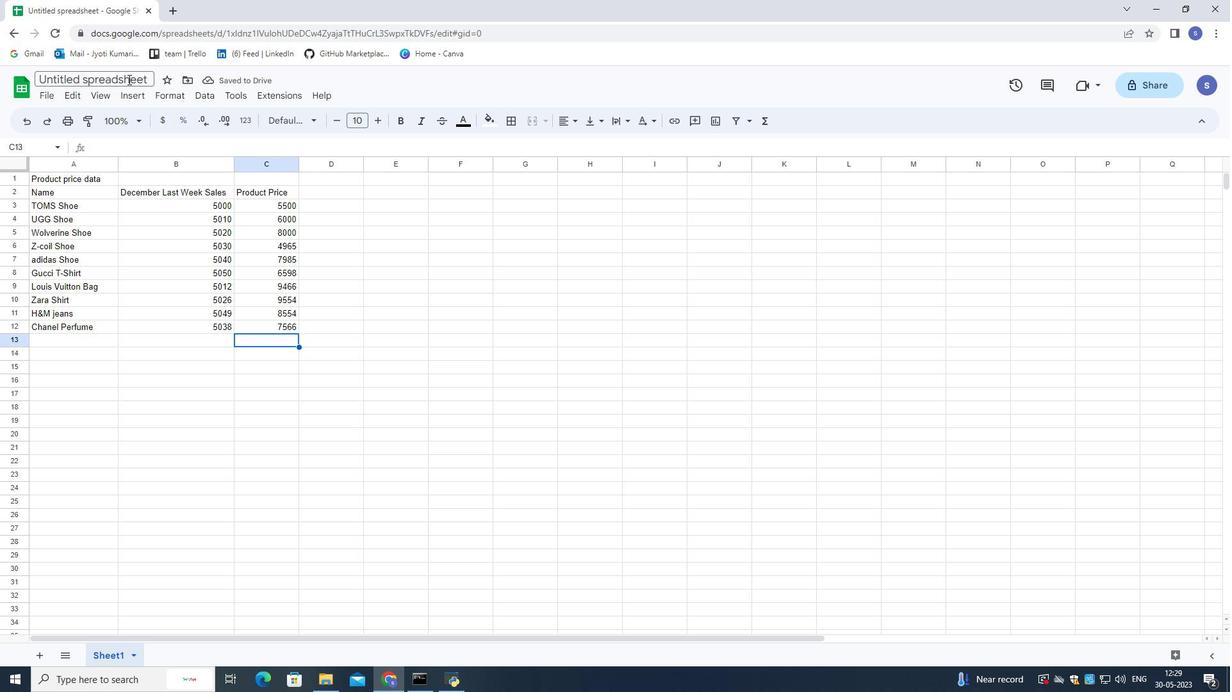 
Action: Mouse moved to (144, 72)
Screenshot: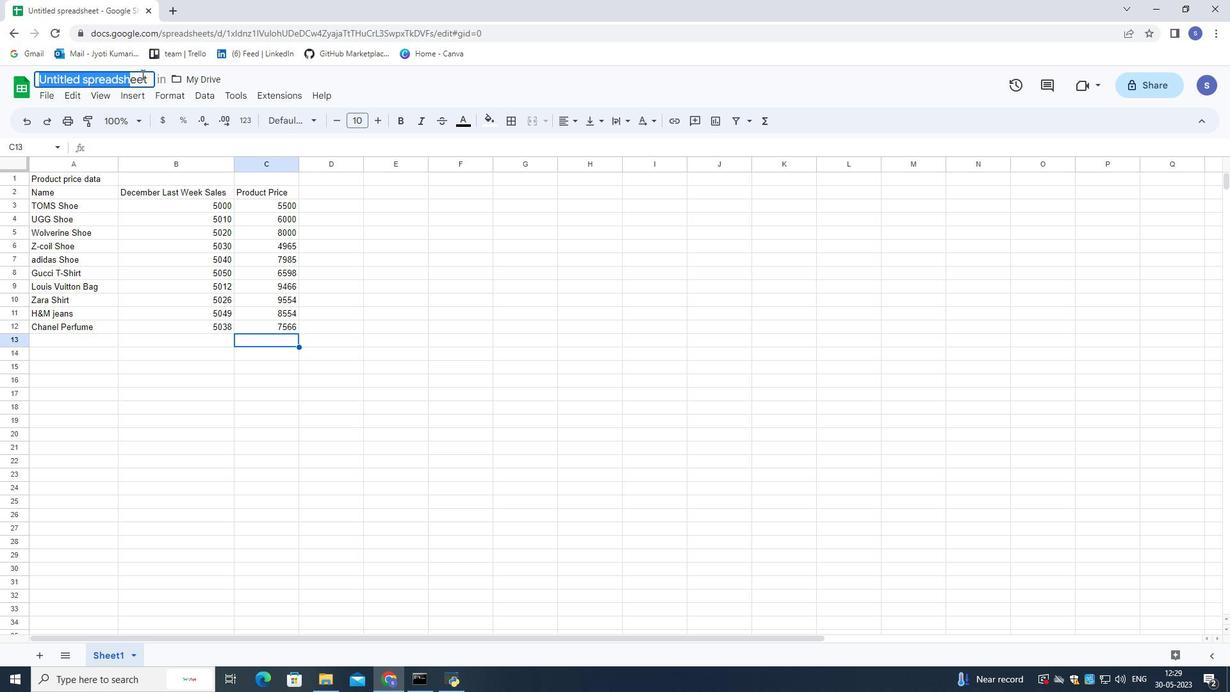 
Action: Mouse pressed left at (143, 73)
Screenshot: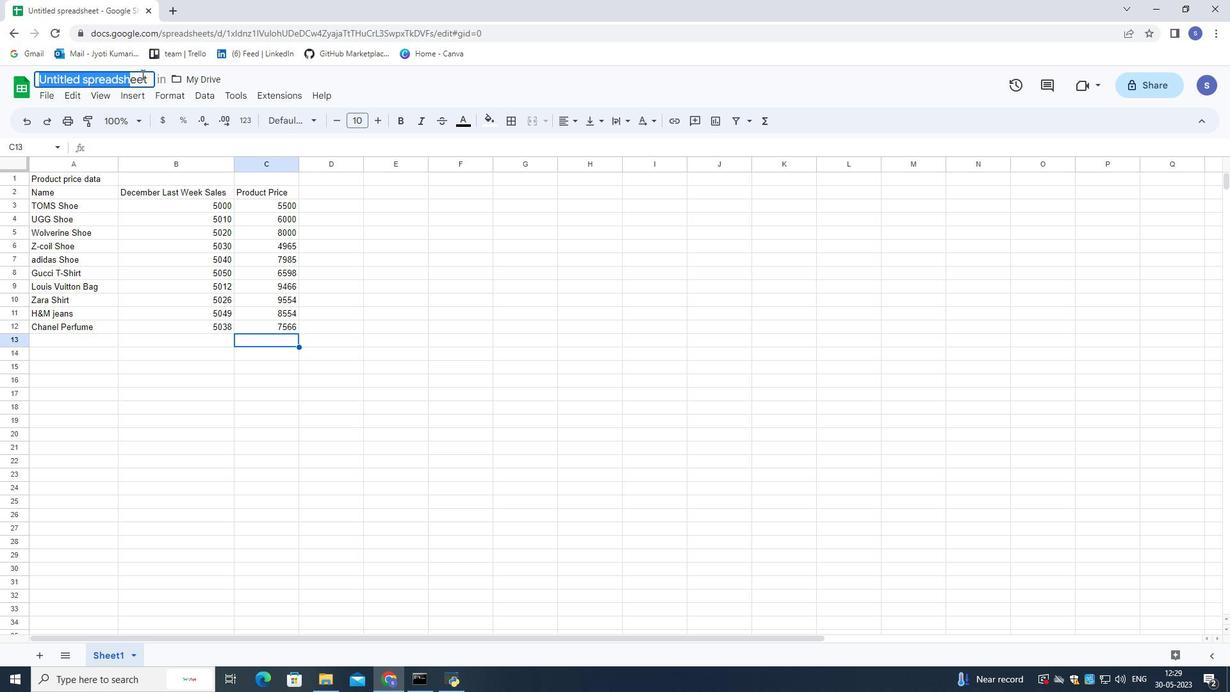 
Action: Mouse pressed left at (144, 72)
Screenshot: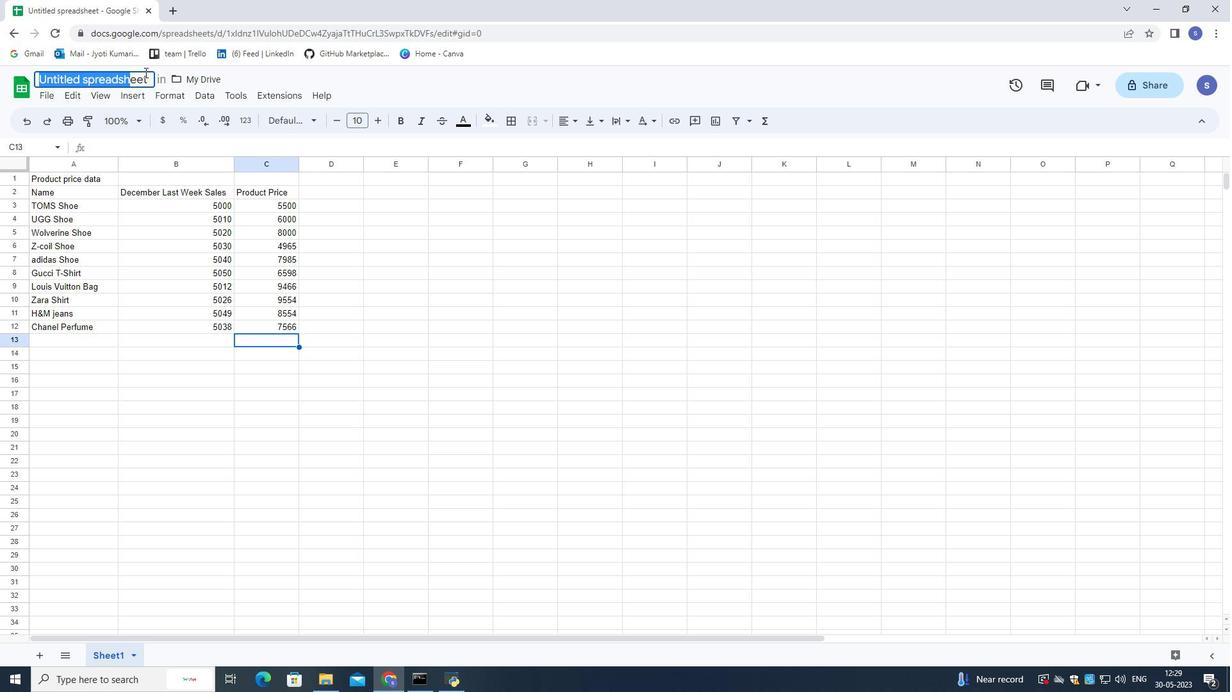 
Action: Mouse moved to (148, 74)
Screenshot: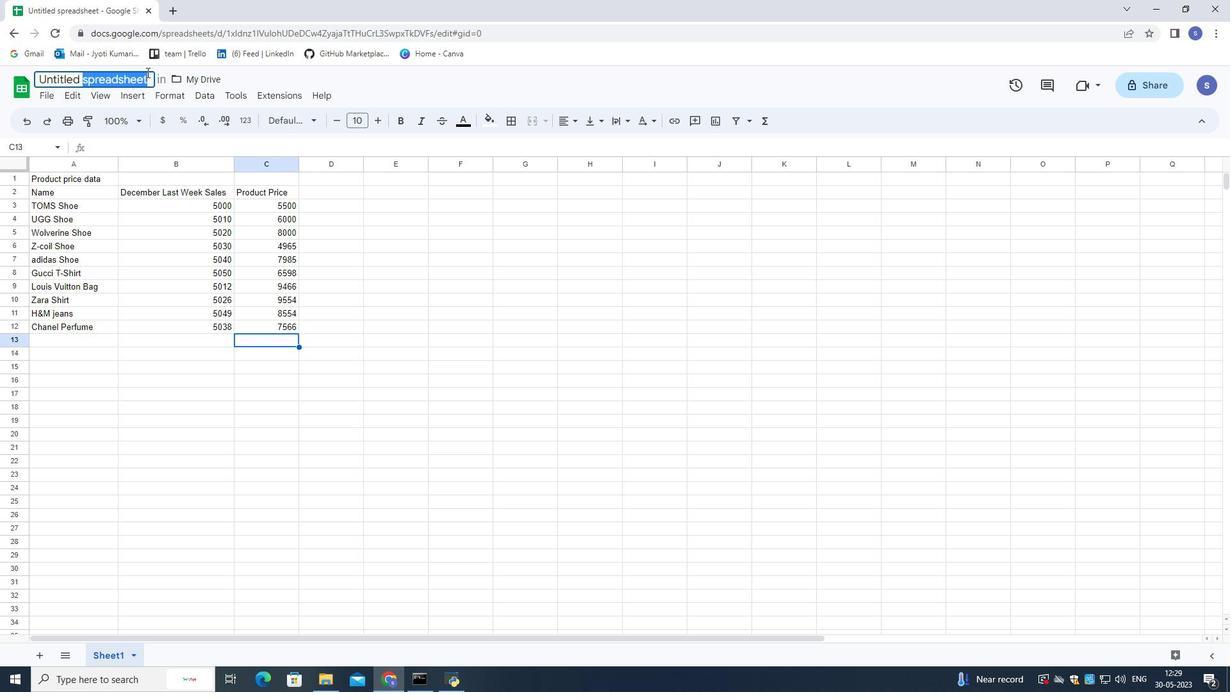 
Action: Mouse pressed left at (148, 74)
Screenshot: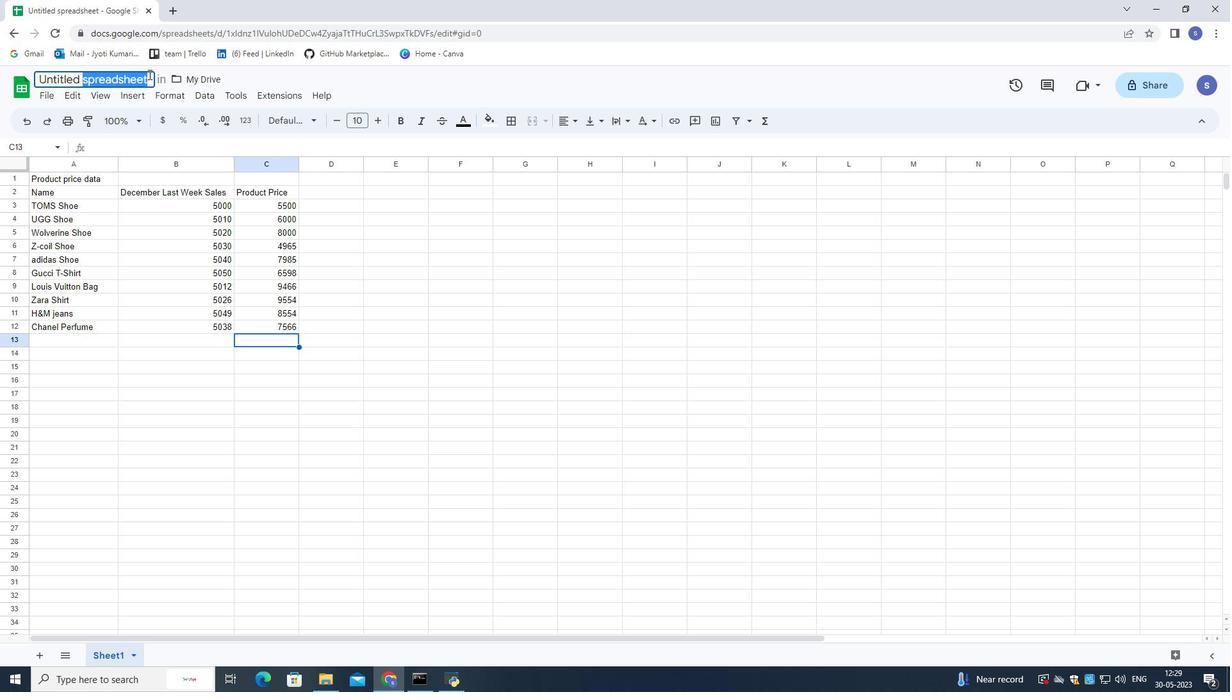 
Action: Mouse pressed left at (148, 74)
Screenshot: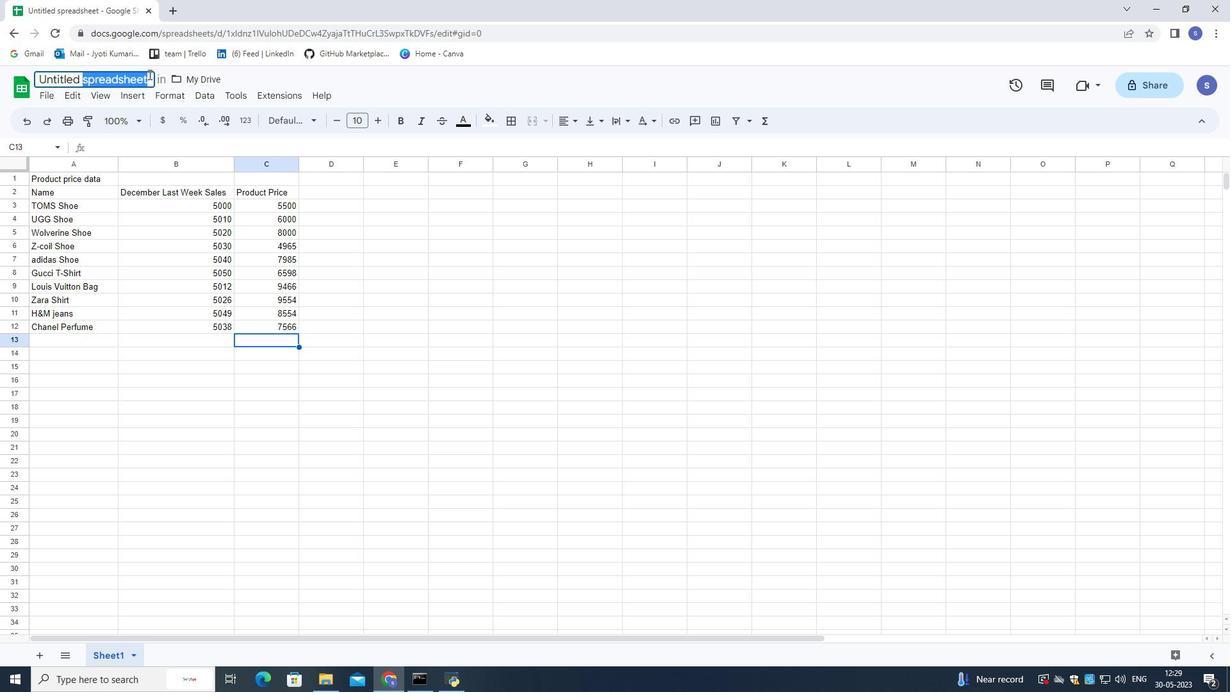 
Action: Mouse pressed left at (148, 74)
Screenshot: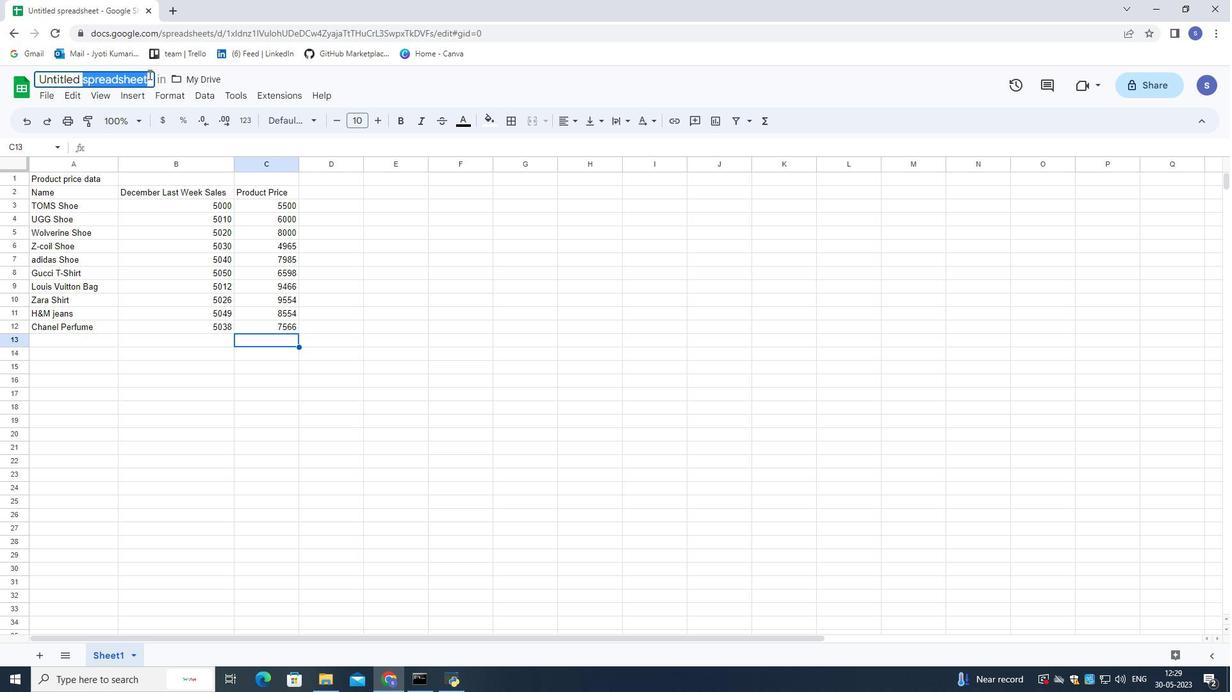 
Action: Mouse pressed left at (148, 74)
Screenshot: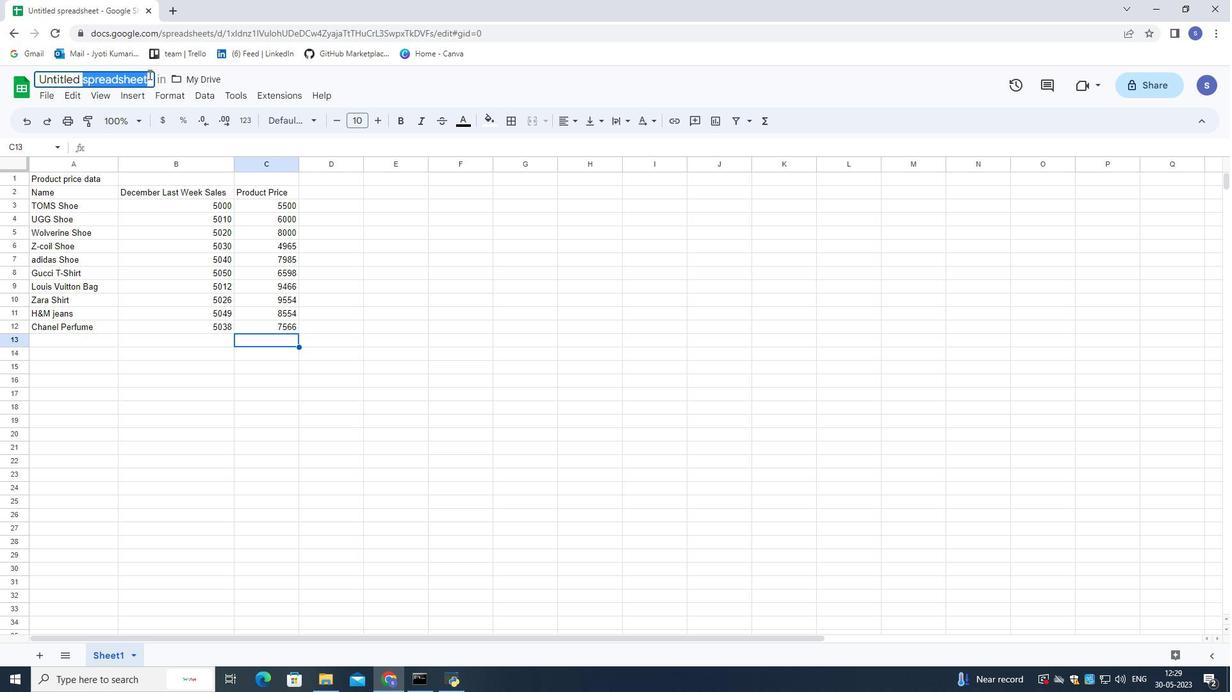 
Action: Mouse pressed left at (148, 74)
Screenshot: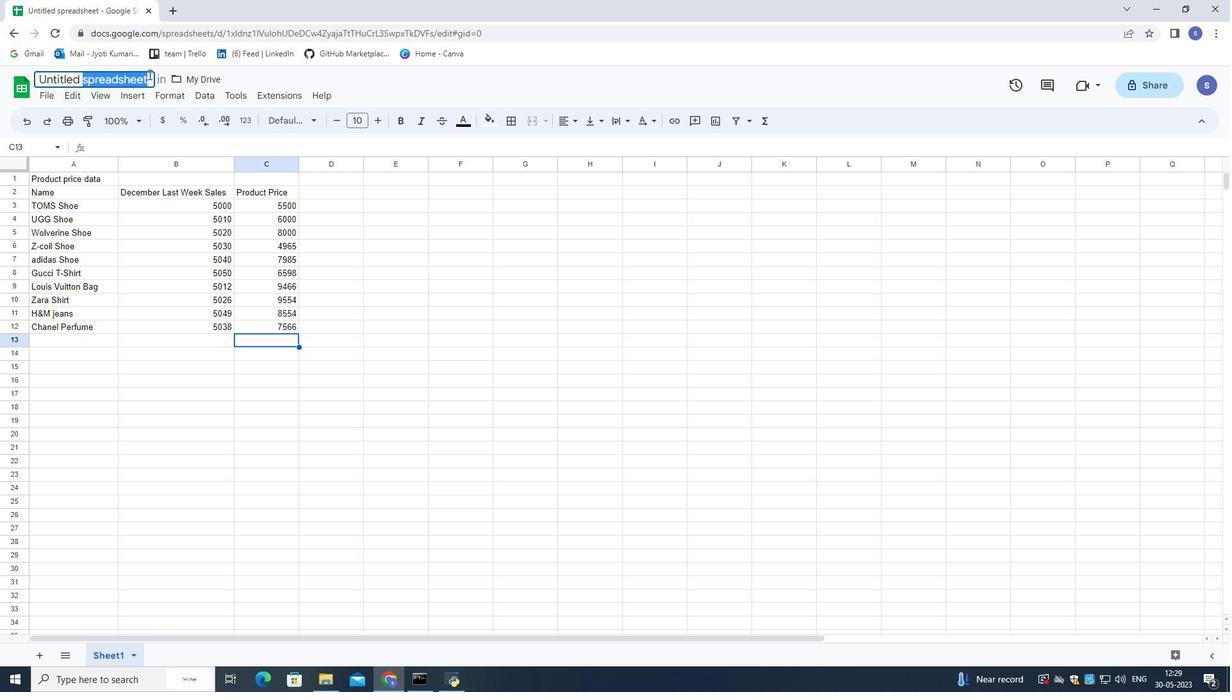 
Action: Mouse moved to (161, 93)
Screenshot: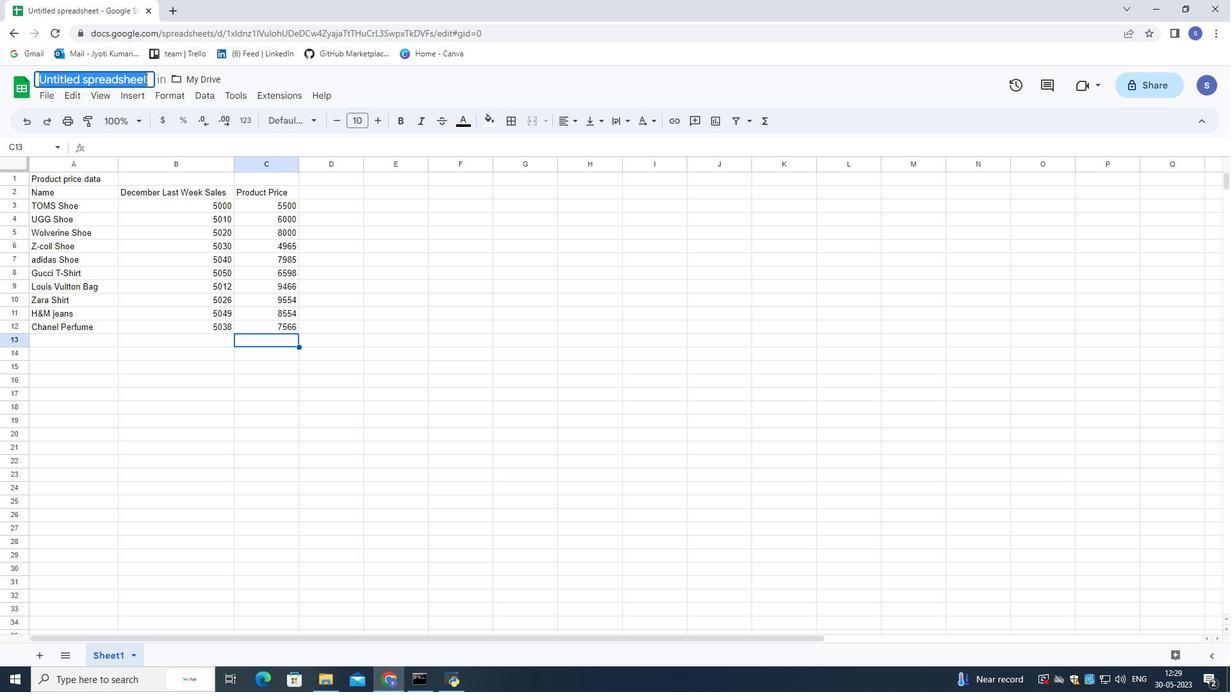 
Action: Key pressed <Key.shift>Auditing<Key.shift>Sales<Key.shift>By<Key.shift>Customer<Key.enter>
Screenshot: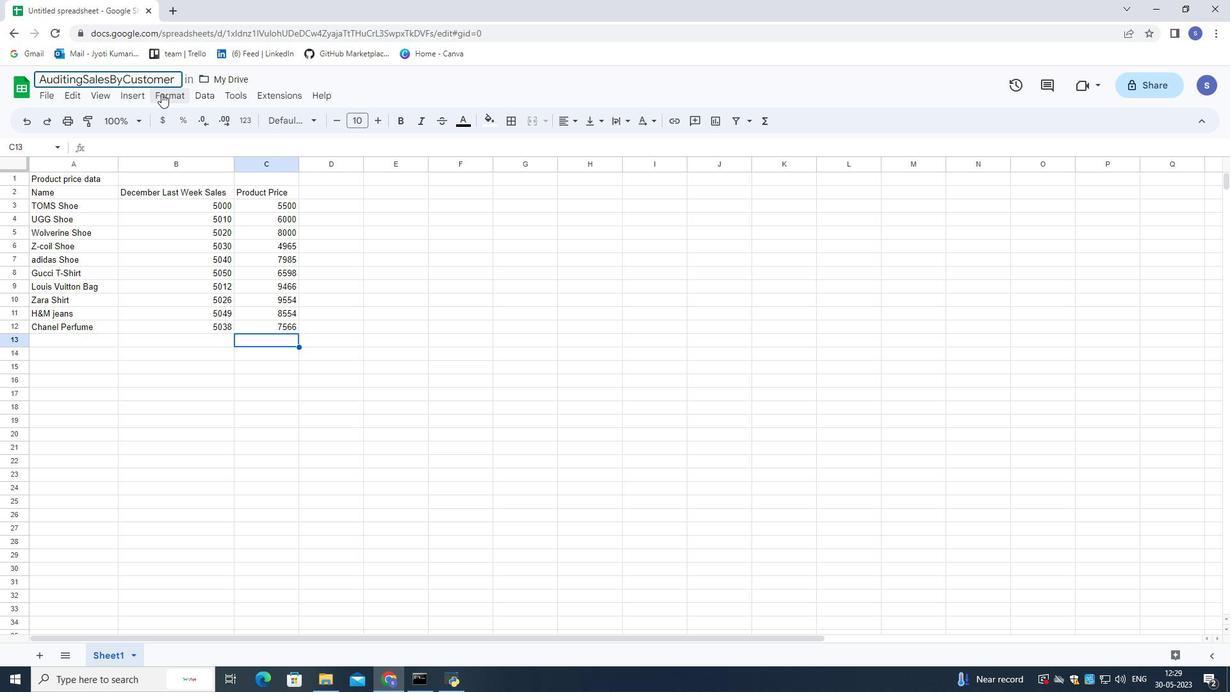 
Action: Mouse moved to (325, 296)
Screenshot: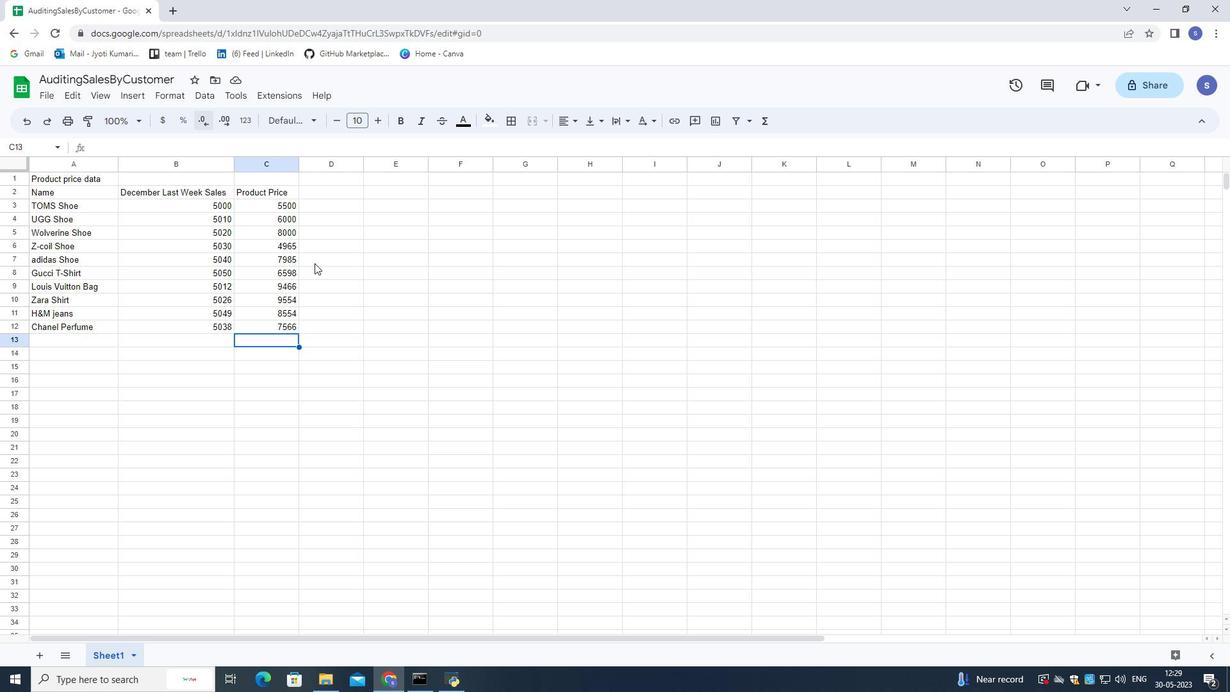 
Action: Mouse pressed left at (325, 296)
Screenshot: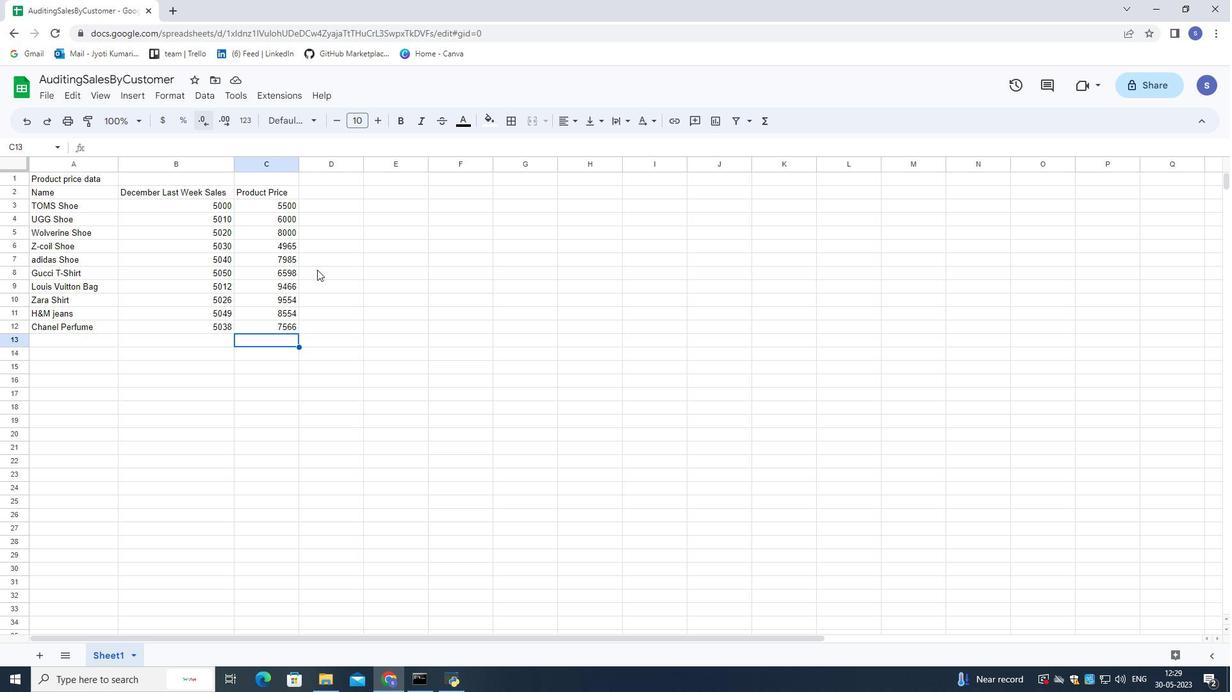 
Action: Key pressed ctrl+S
Screenshot: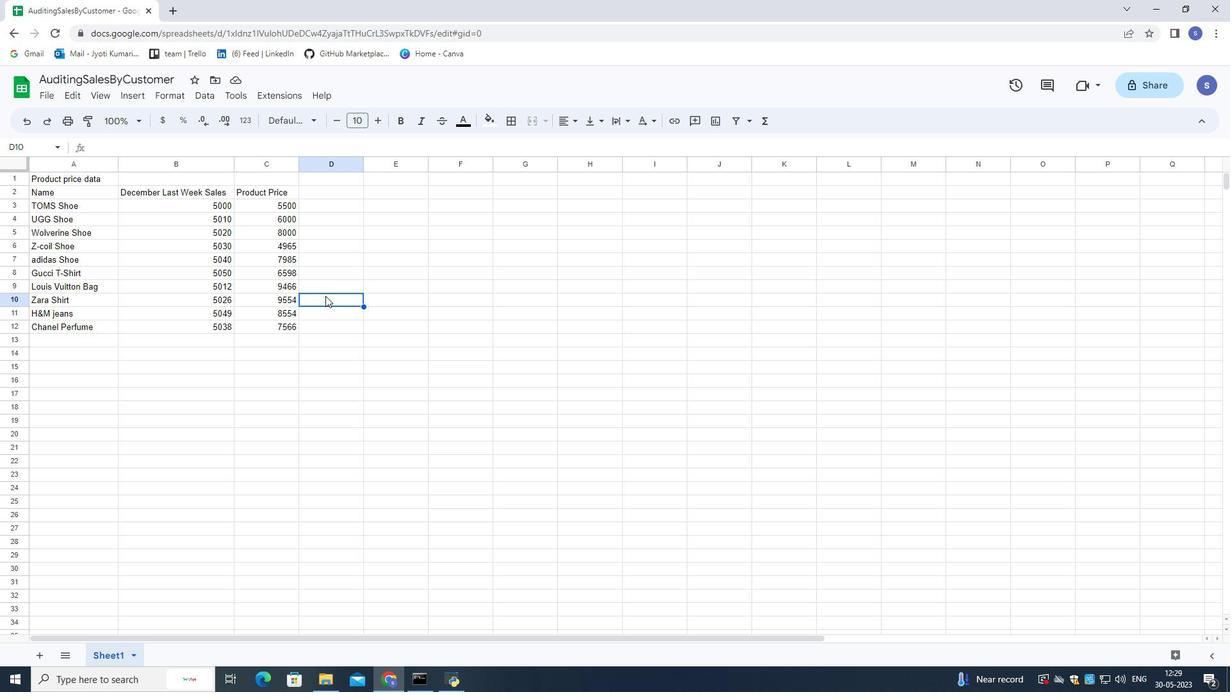 
Action: Mouse moved to (252, 353)
Screenshot: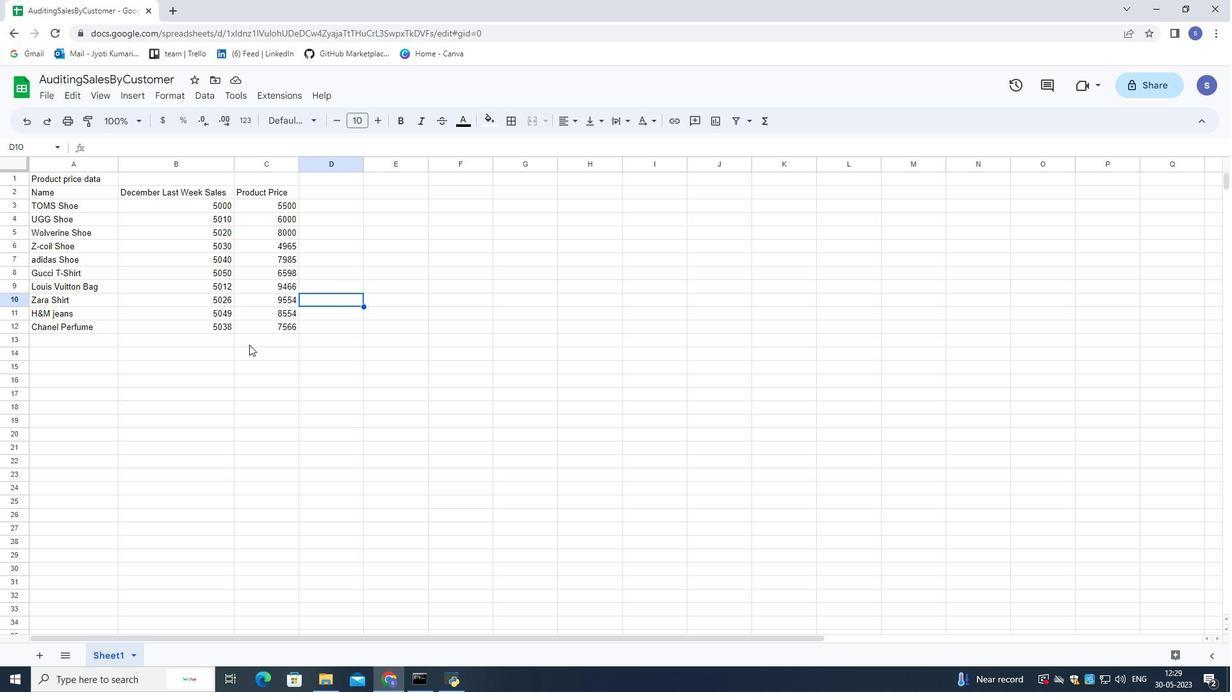 
Action: Mouse pressed left at (252, 353)
Screenshot: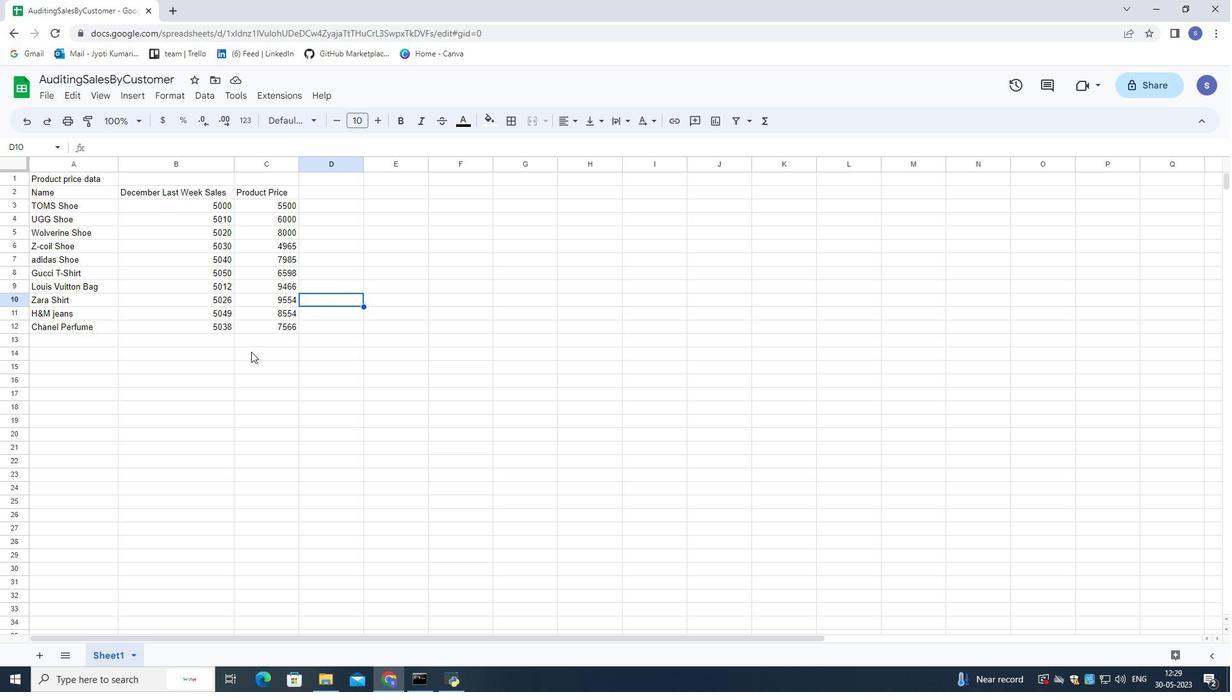 
Action: Mouse moved to (267, 164)
Screenshot: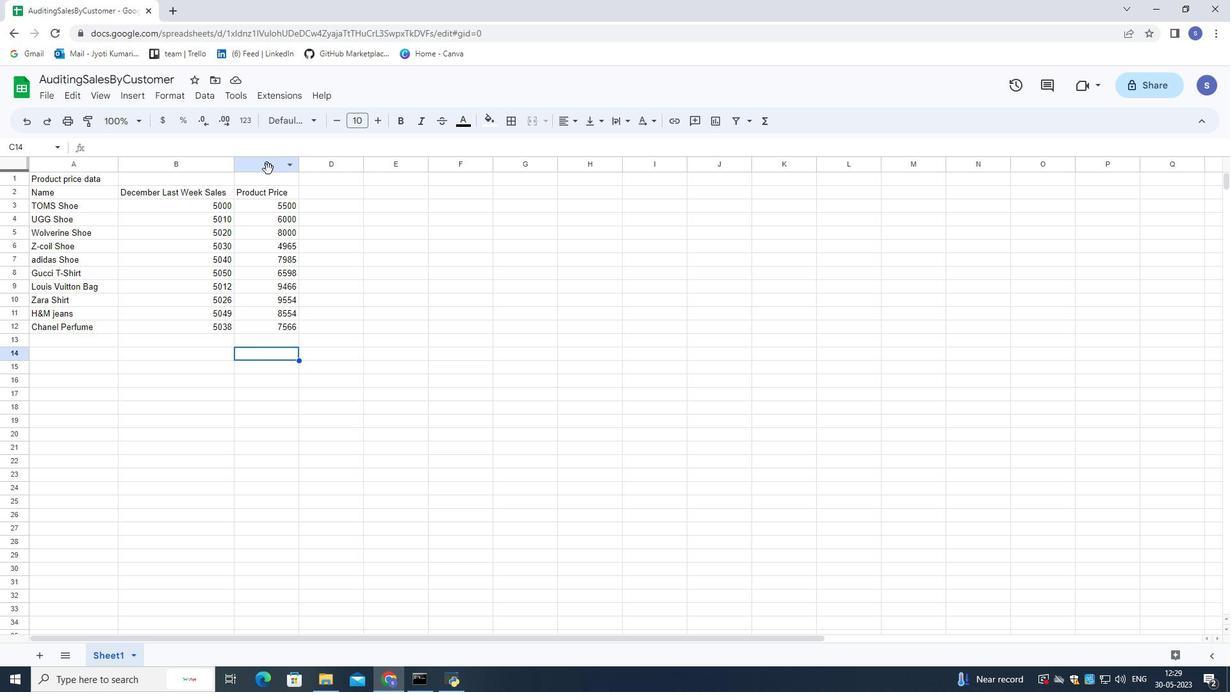 
Action: Mouse pressed left at (267, 164)
Screenshot: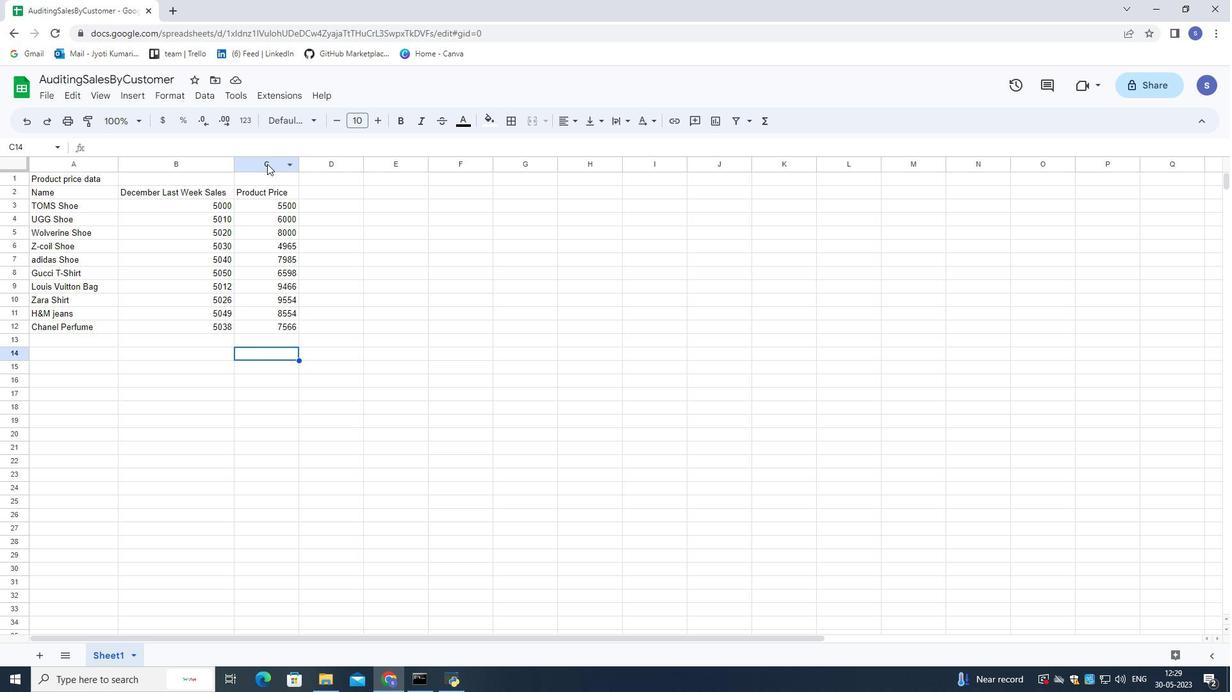 
Action: Mouse moved to (296, 169)
Screenshot: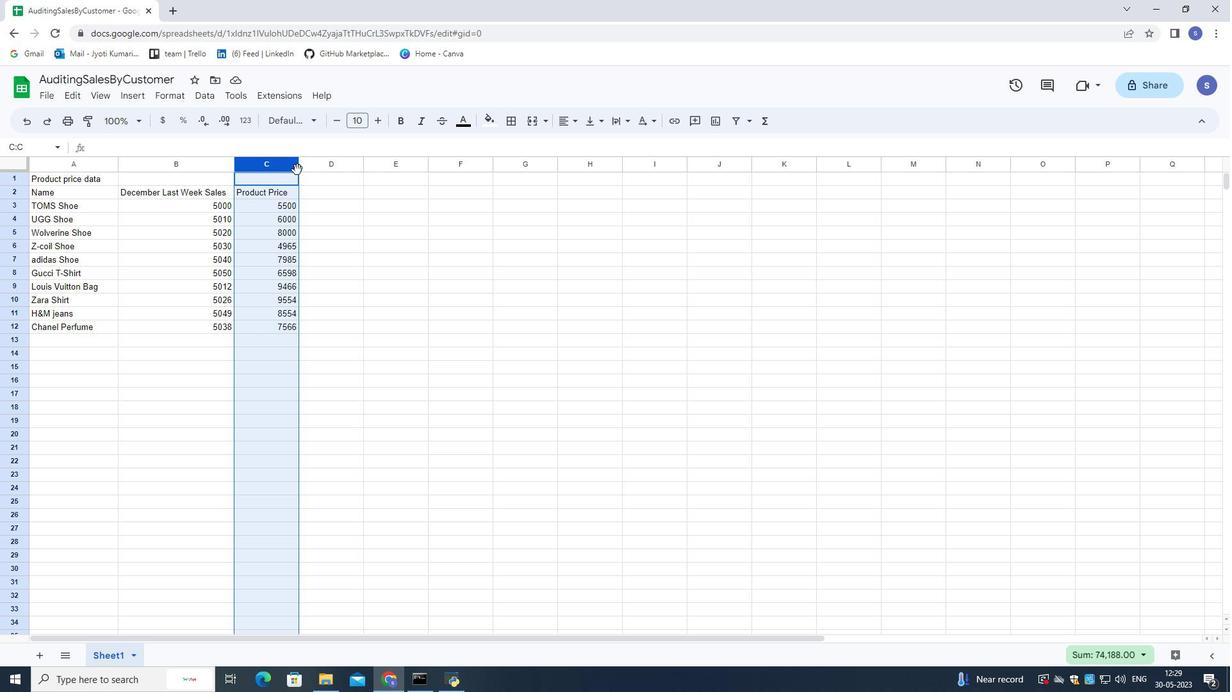 
Action: Mouse pressed left at (296, 169)
Screenshot: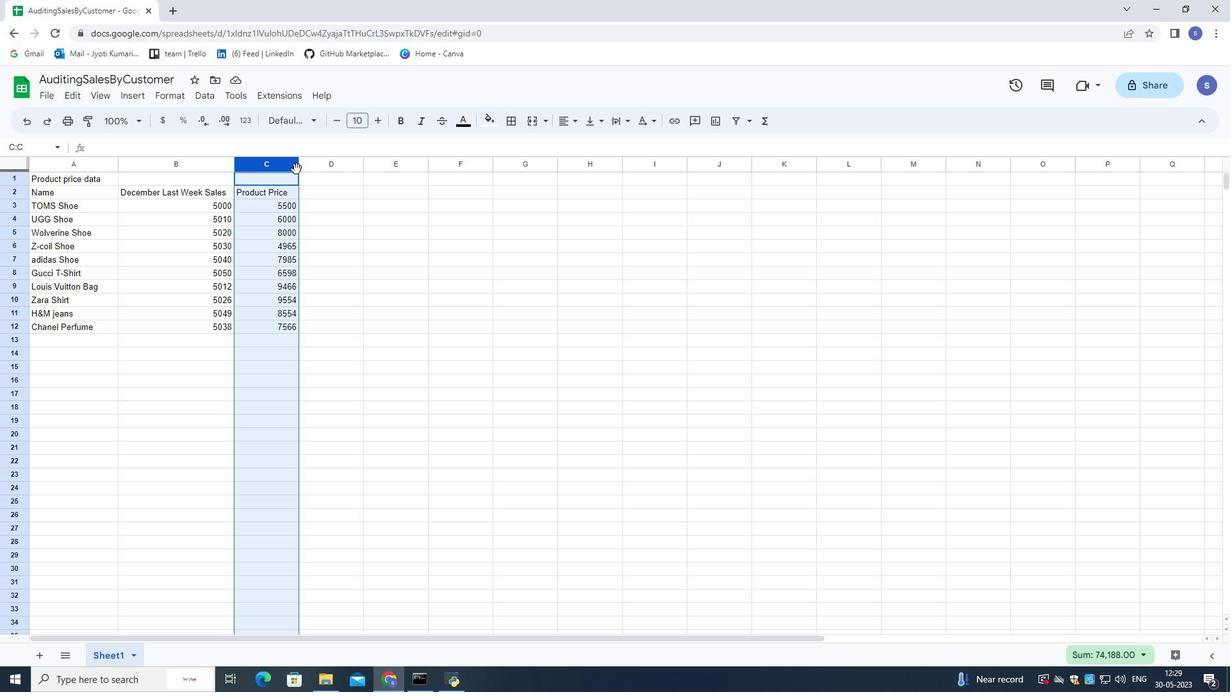 
Action: Mouse moved to (298, 163)
Screenshot: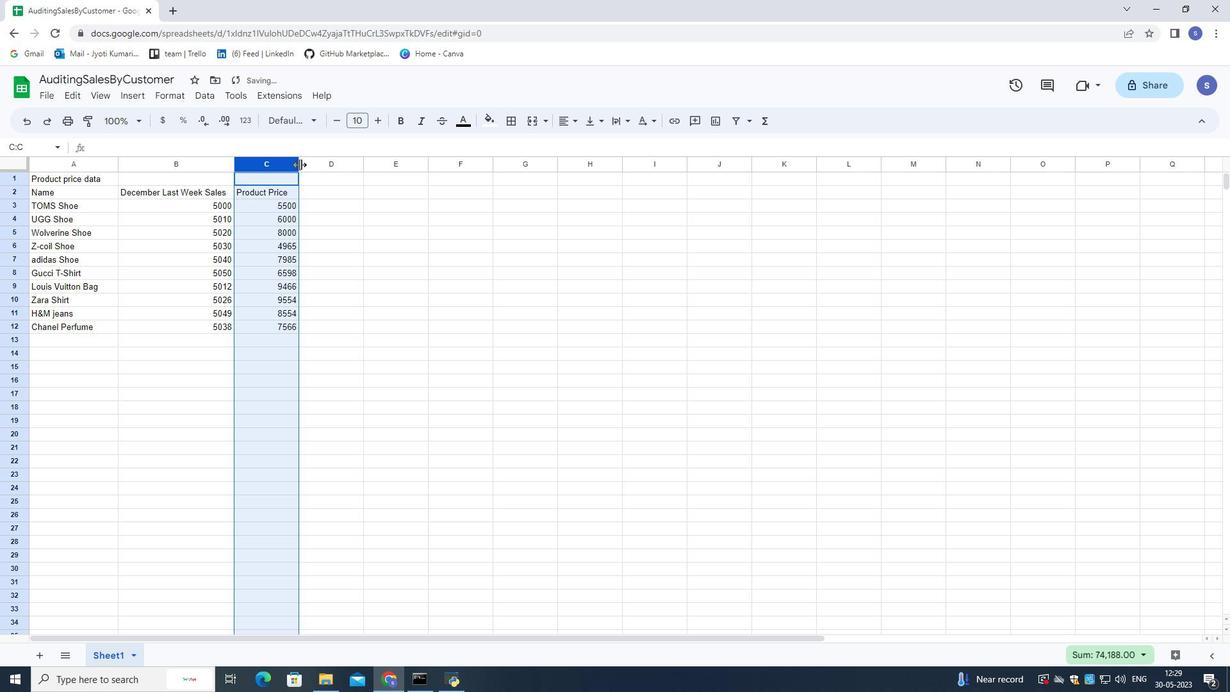 
Action: Mouse pressed left at (298, 163)
Screenshot: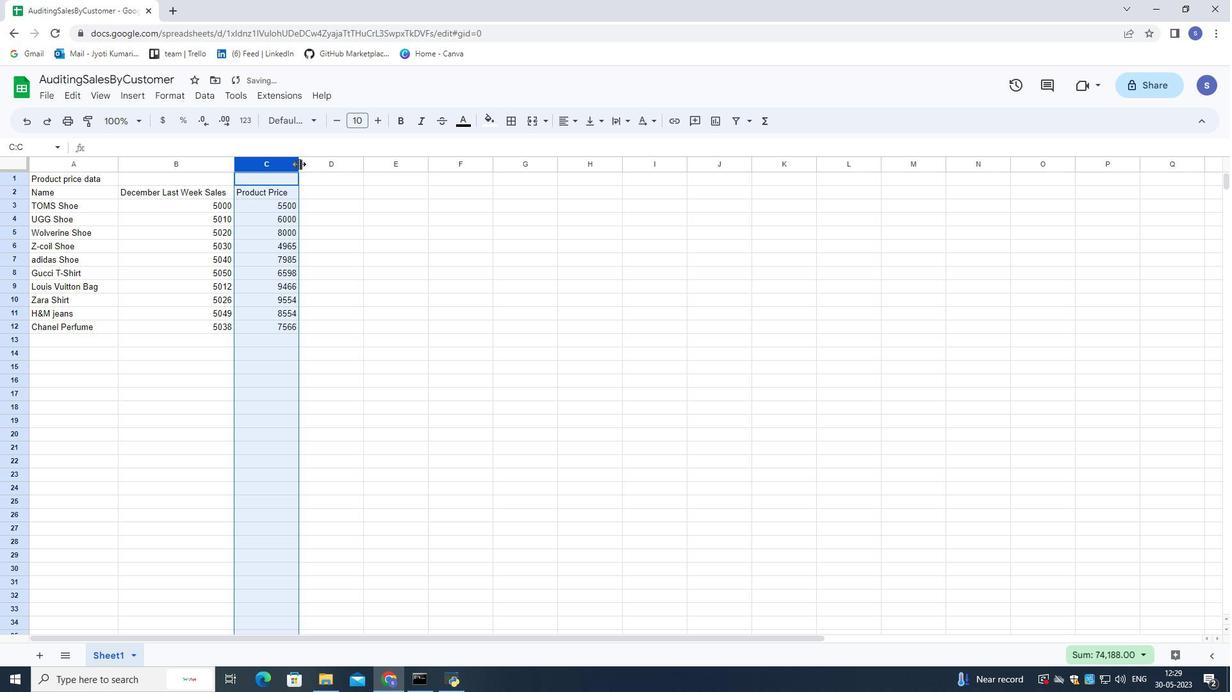 
Action: Mouse moved to (341, 236)
Screenshot: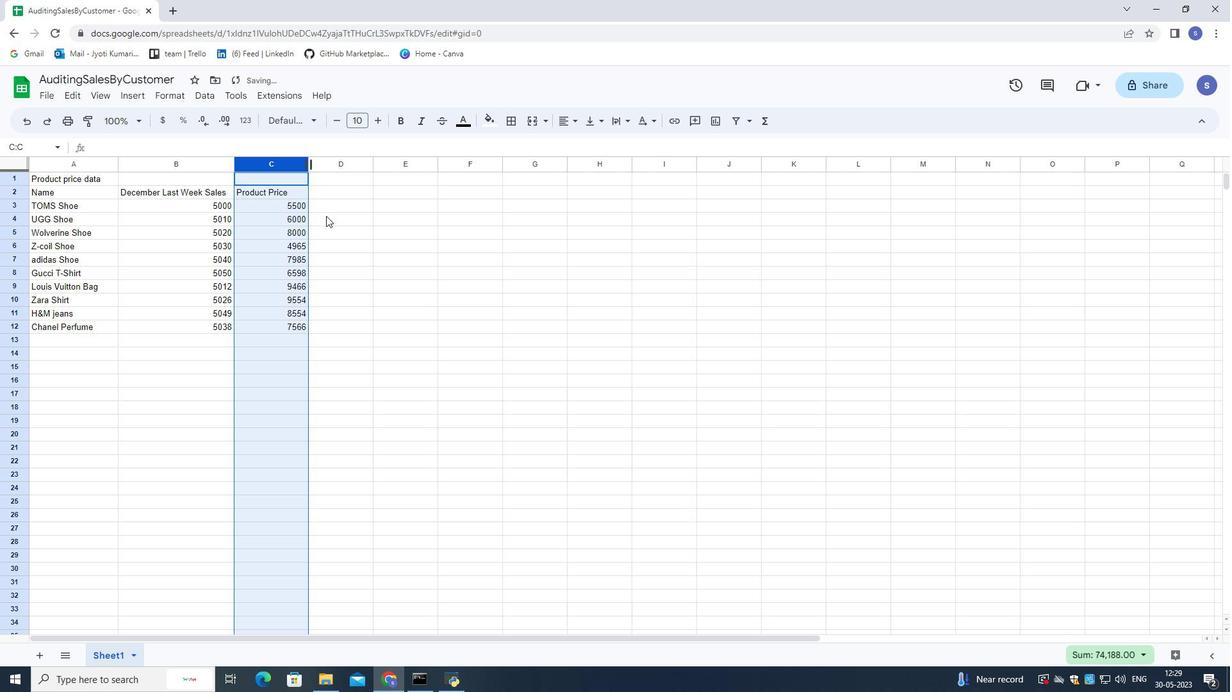 
Action: Mouse pressed left at (341, 236)
Screenshot: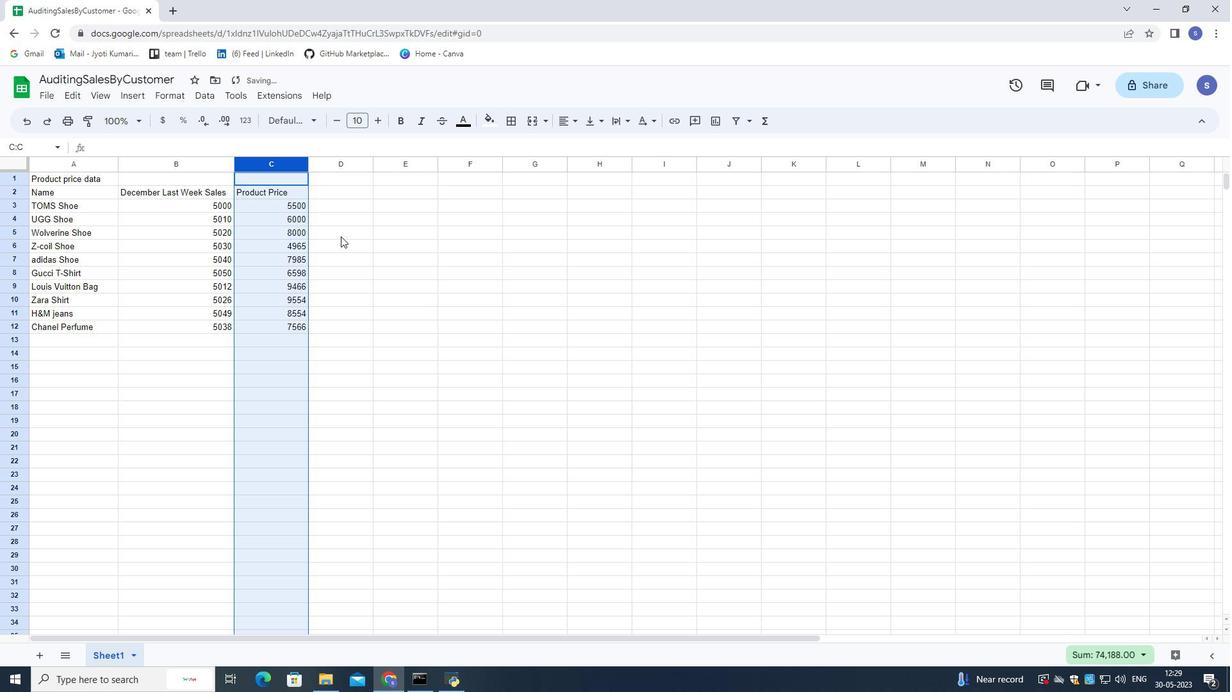 
Action: Mouse moved to (234, 196)
Screenshot: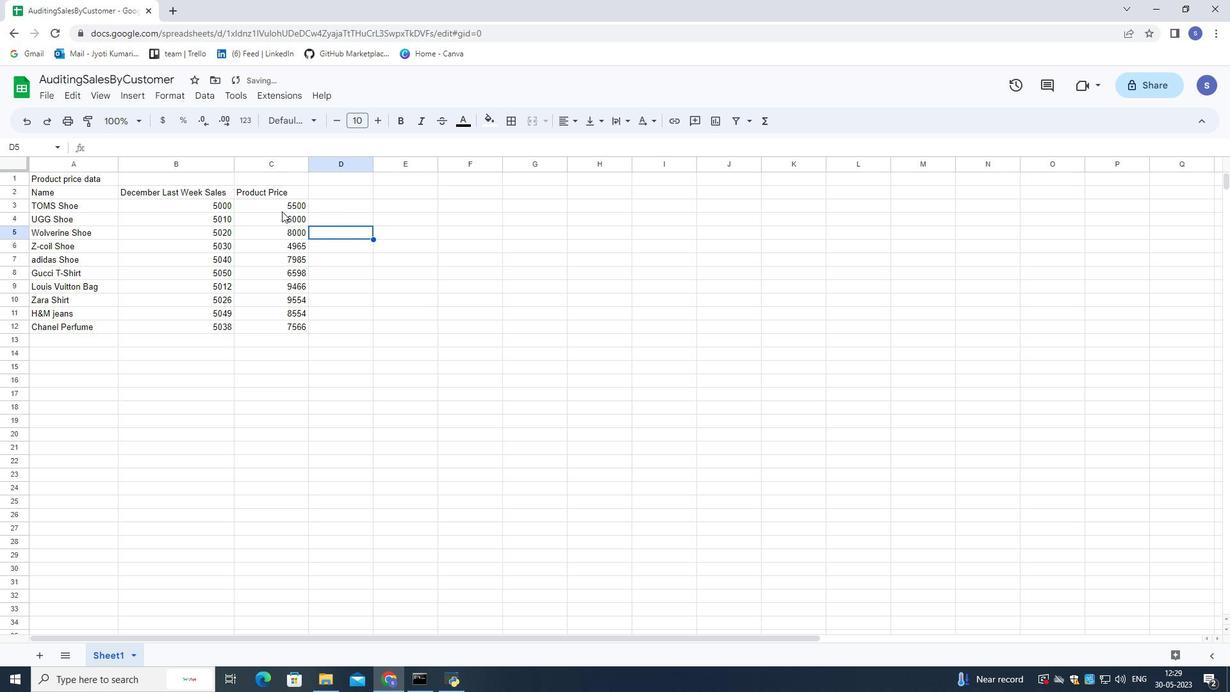 
